 Task: Plan a game night with neighbors on the 25th at 11:00 PM.
Action: Mouse moved to (52, 100)
Screenshot: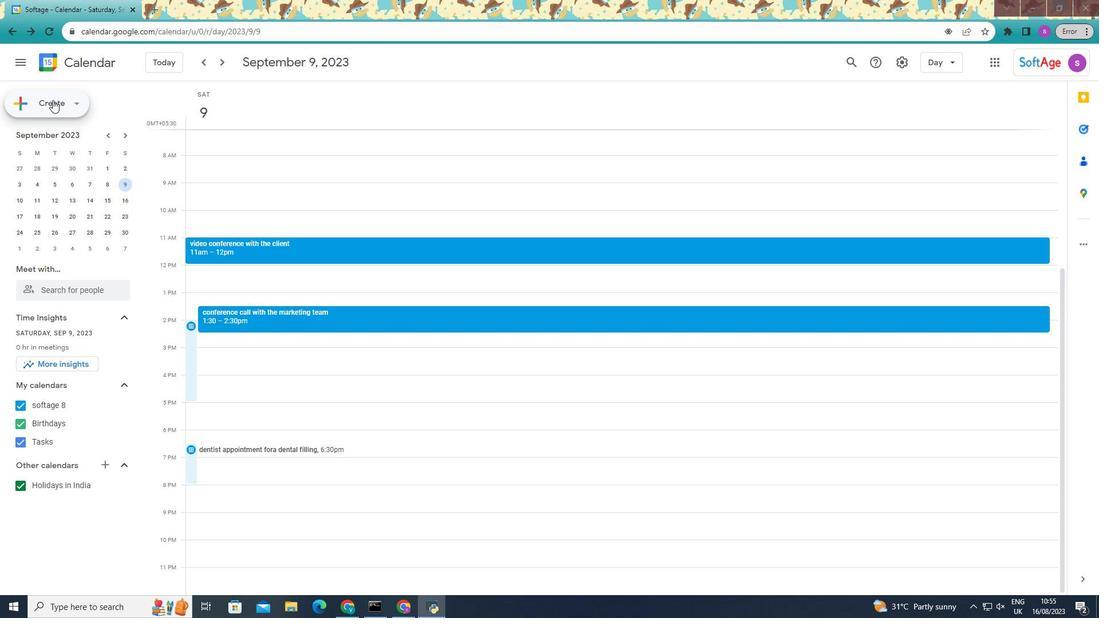
Action: Mouse pressed left at (52, 100)
Screenshot: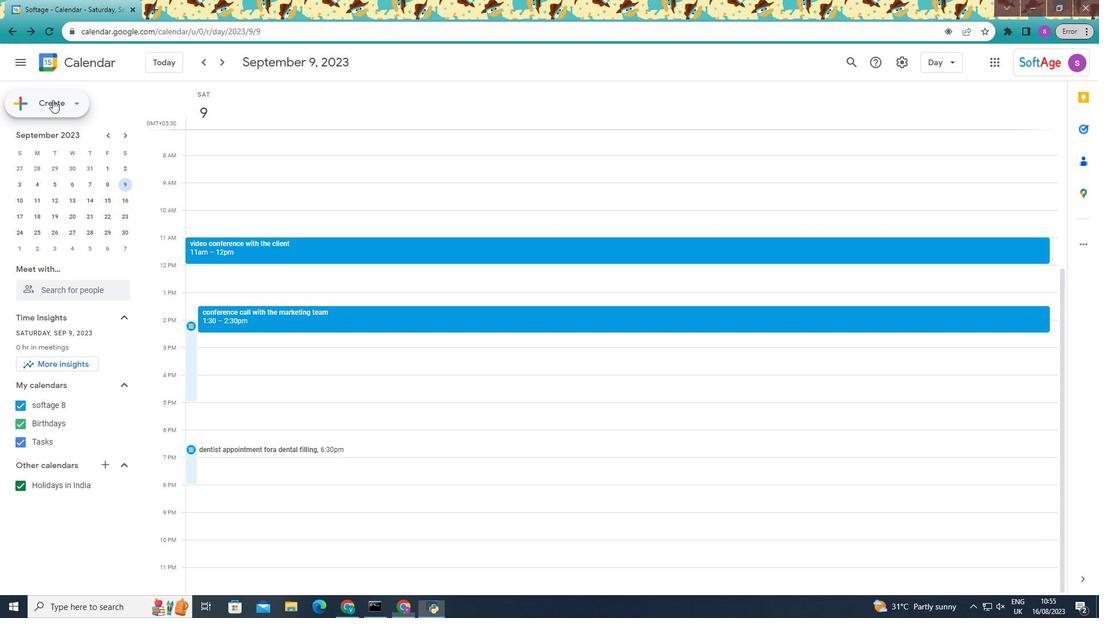 
Action: Mouse moved to (81, 139)
Screenshot: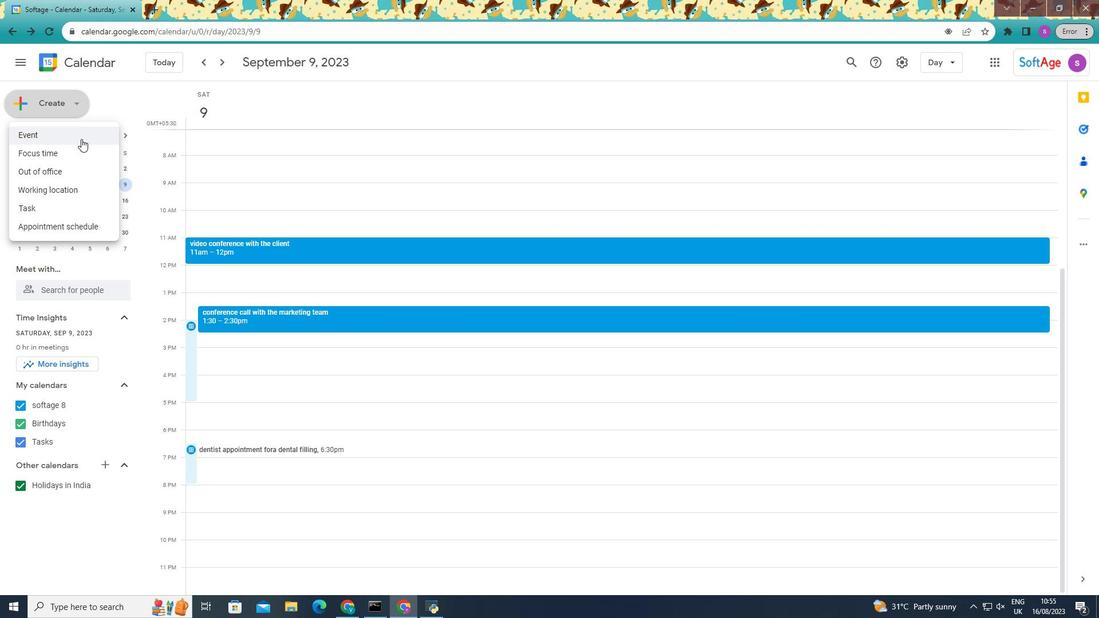 
Action: Mouse pressed left at (81, 139)
Screenshot: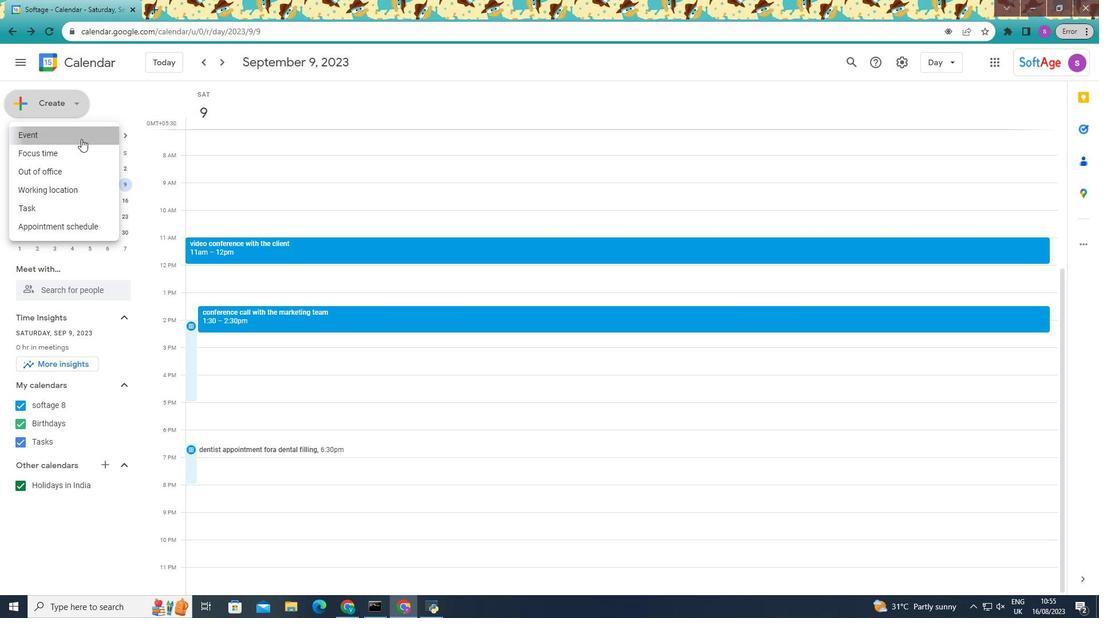 
Action: Mouse moved to (464, 213)
Screenshot: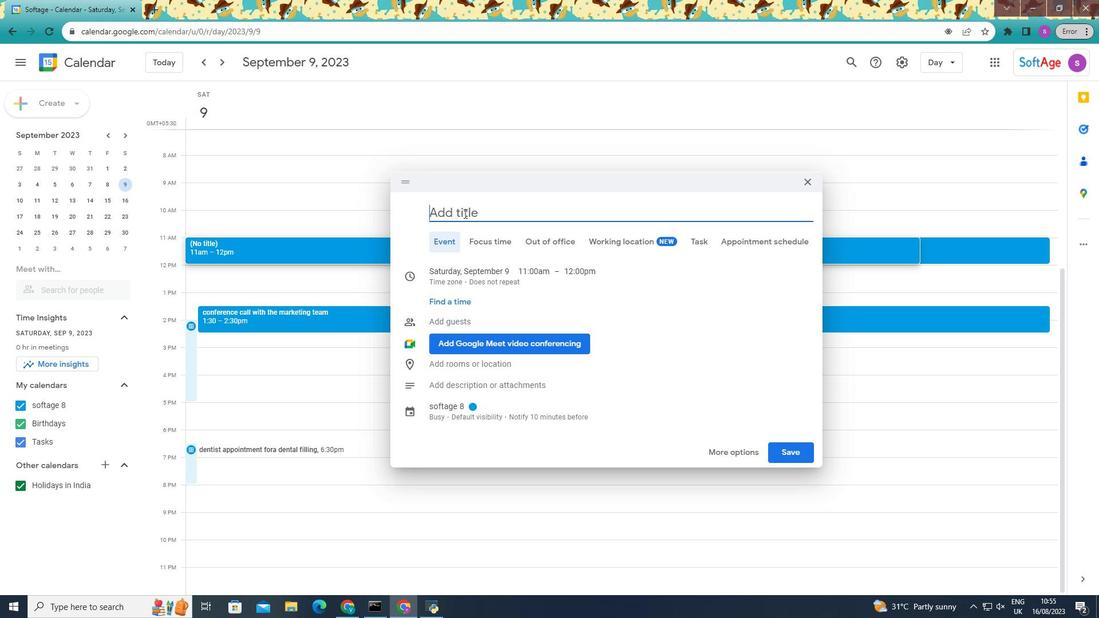 
Action: Mouse pressed left at (464, 213)
Screenshot: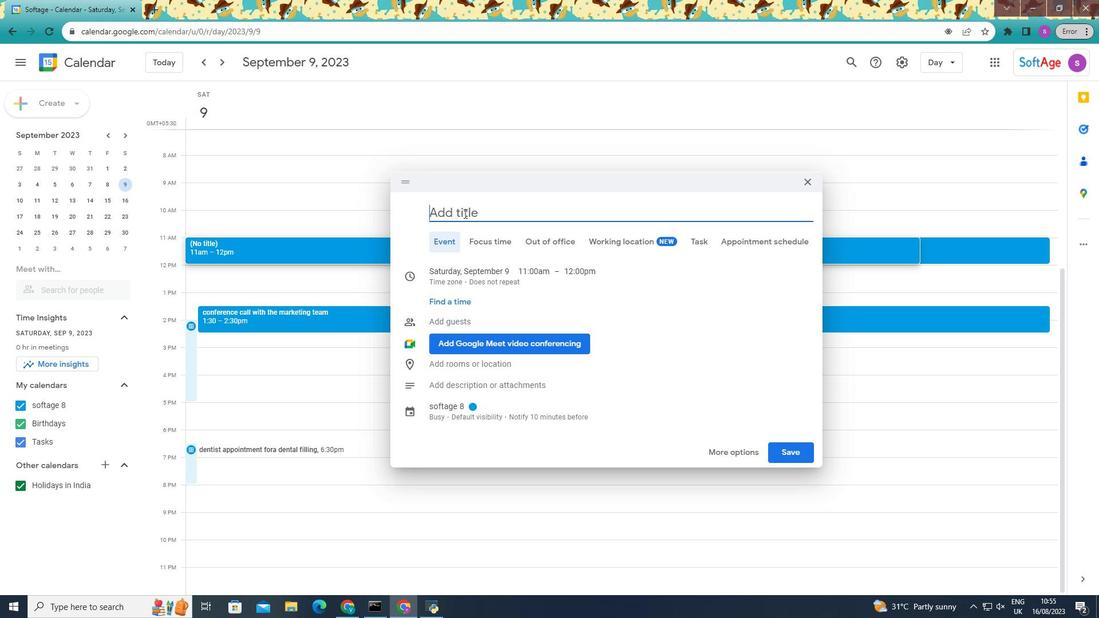 
Action: Key pressed game<Key.space>night<Key.space>with<Key.space>
Screenshot: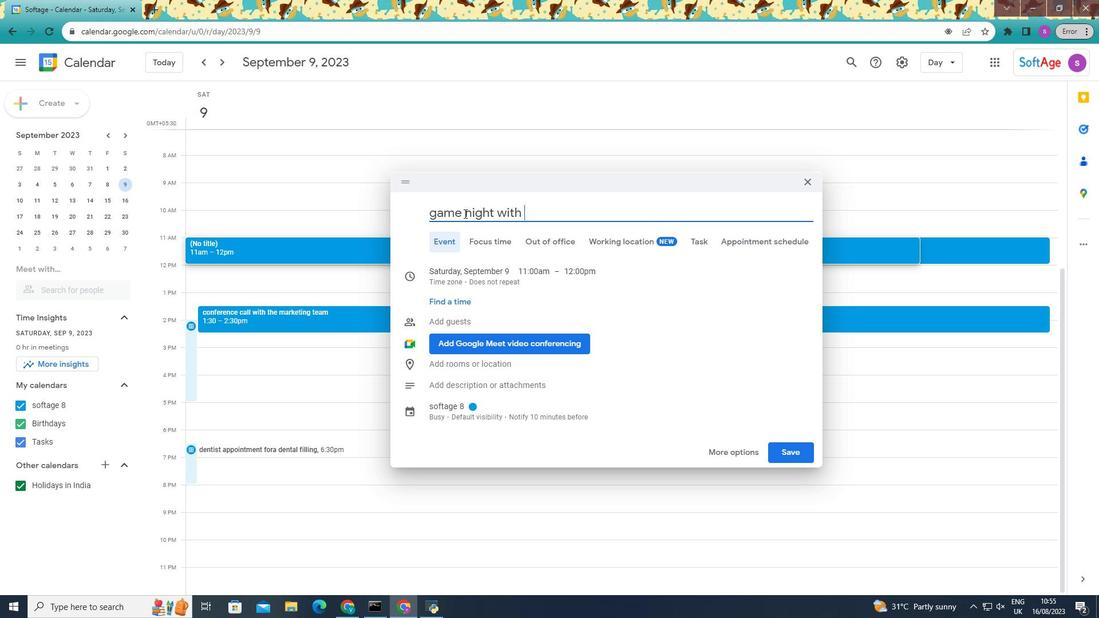 
Action: Mouse moved to (656, 269)
Screenshot: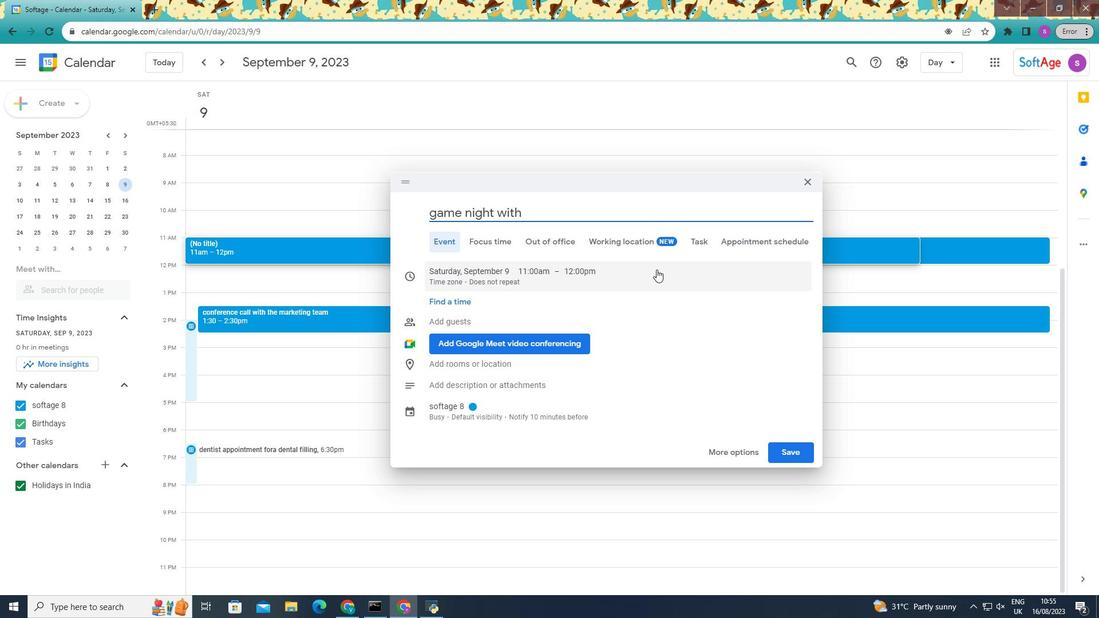 
Action: Key pressed neighbors<Key.space>on<Key.space>t<Key.backspace><Key.backspace><Key.backspace><Key.backspace>
Screenshot: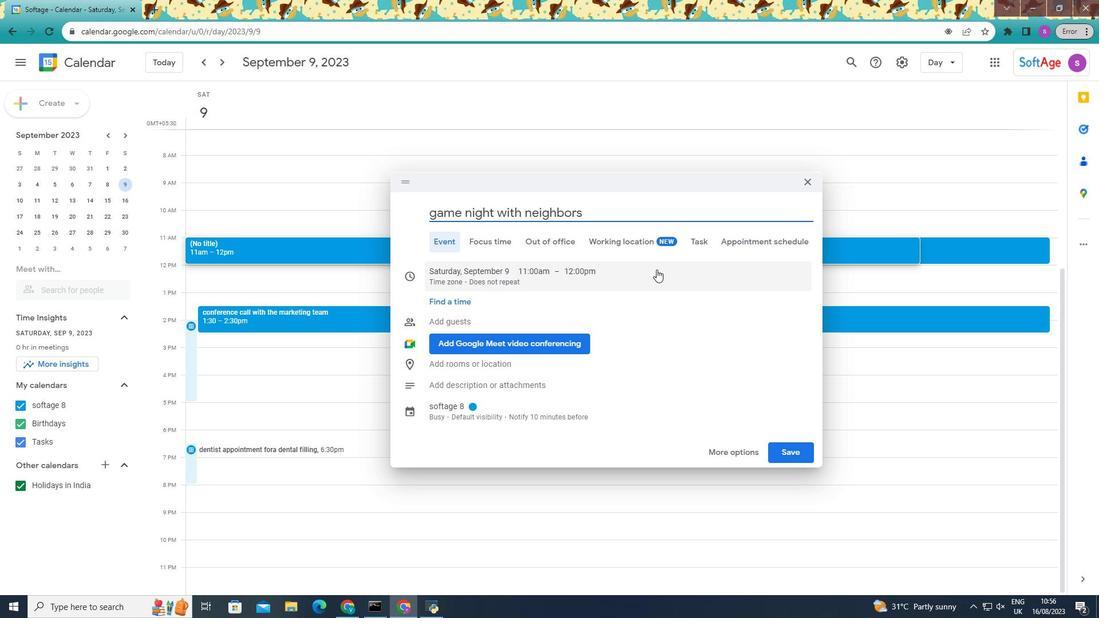 
Action: Mouse moved to (548, 271)
Screenshot: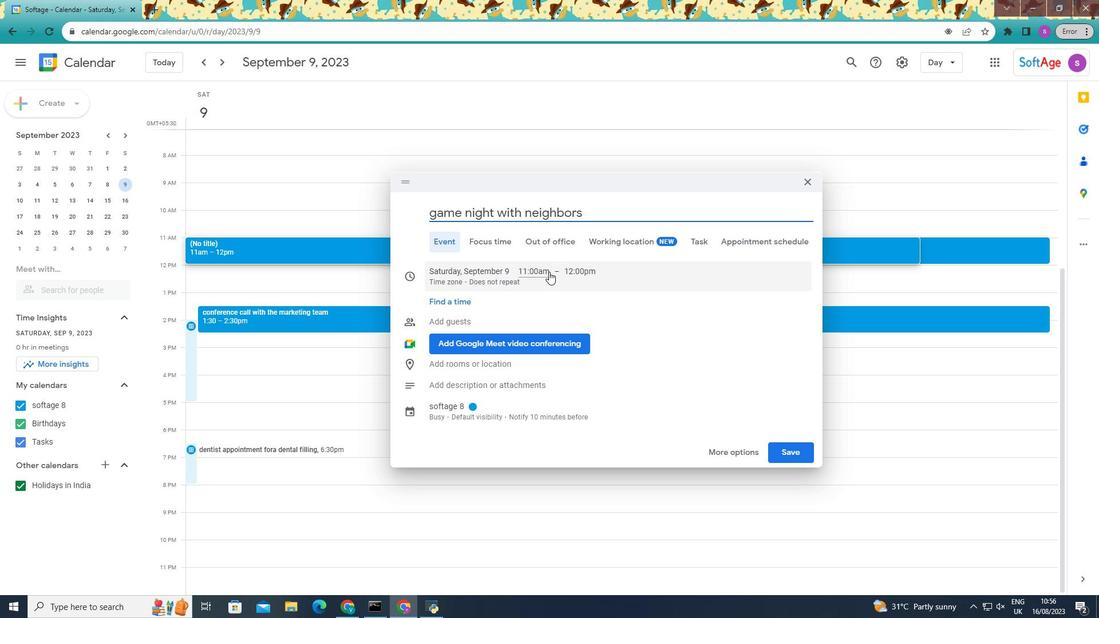 
Action: Mouse pressed left at (548, 271)
Screenshot: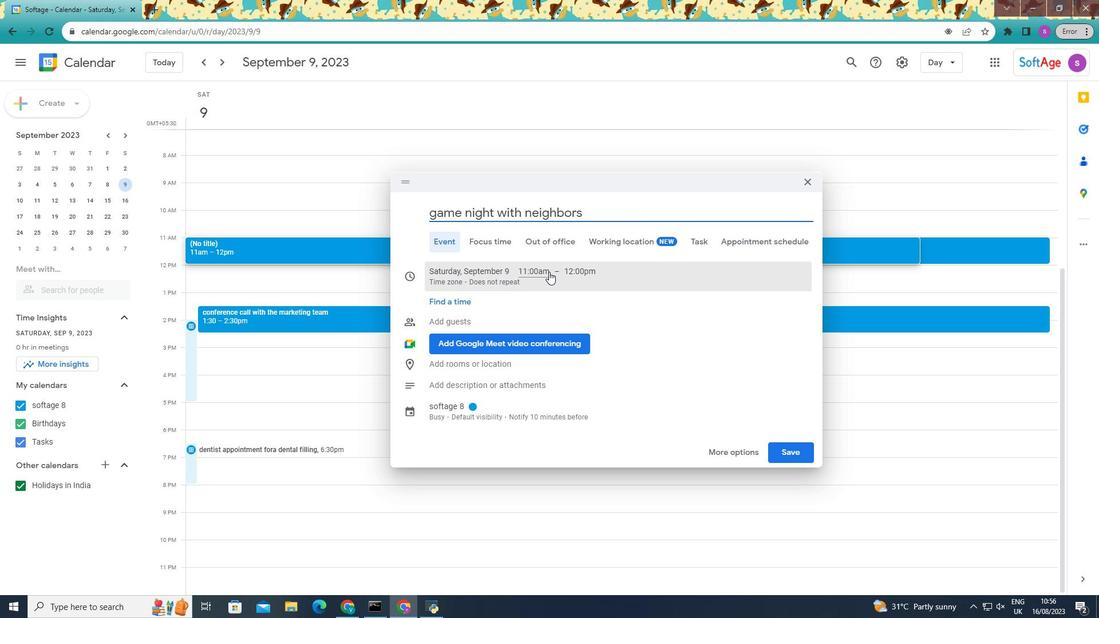 
Action: Mouse moved to (499, 273)
Screenshot: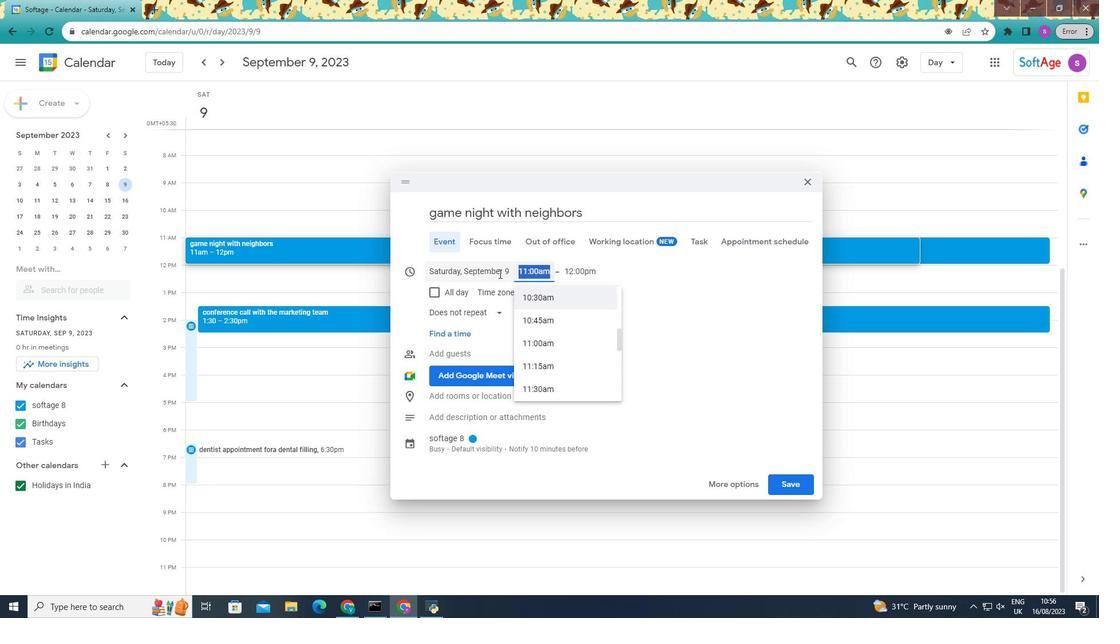 
Action: Mouse pressed left at (499, 273)
Screenshot: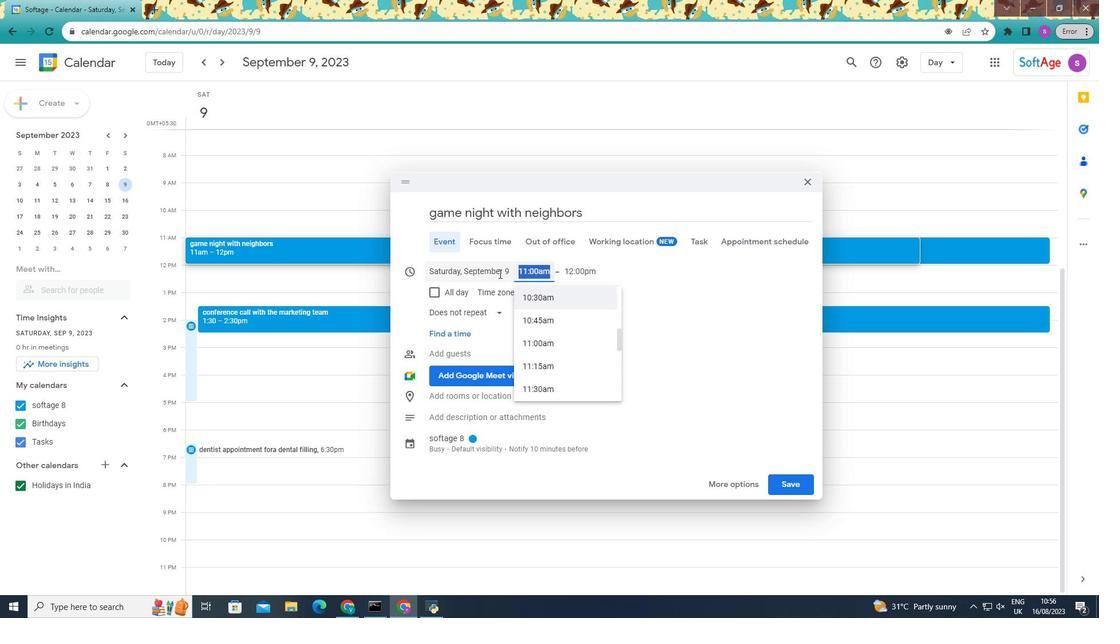
Action: Mouse moved to (466, 393)
Screenshot: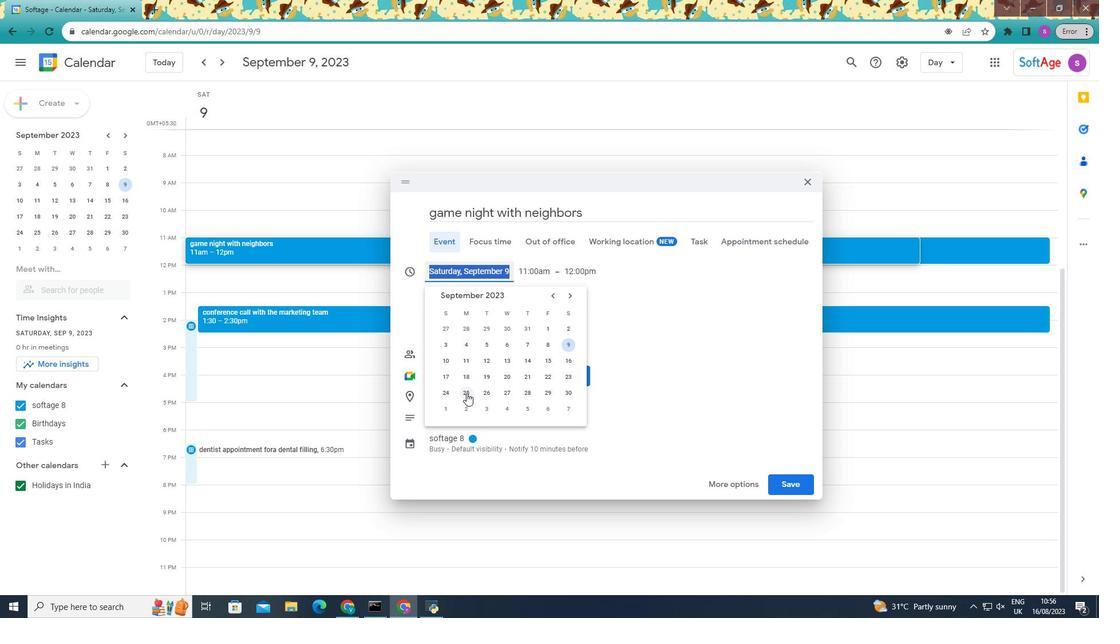 
Action: Mouse pressed left at (466, 393)
Screenshot: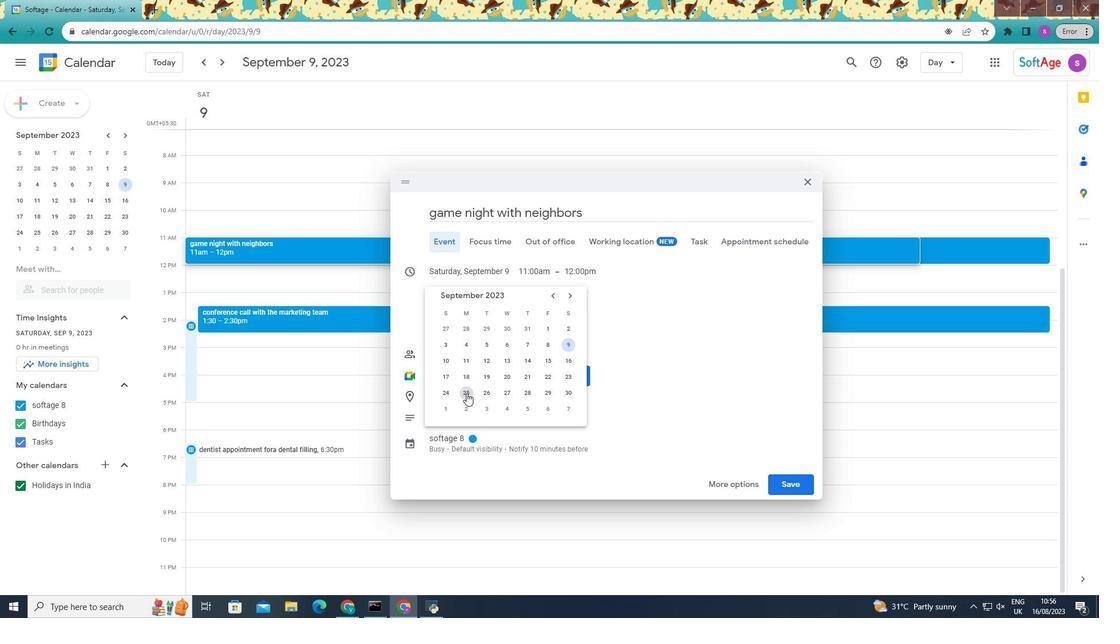 
Action: Mouse moved to (535, 272)
Screenshot: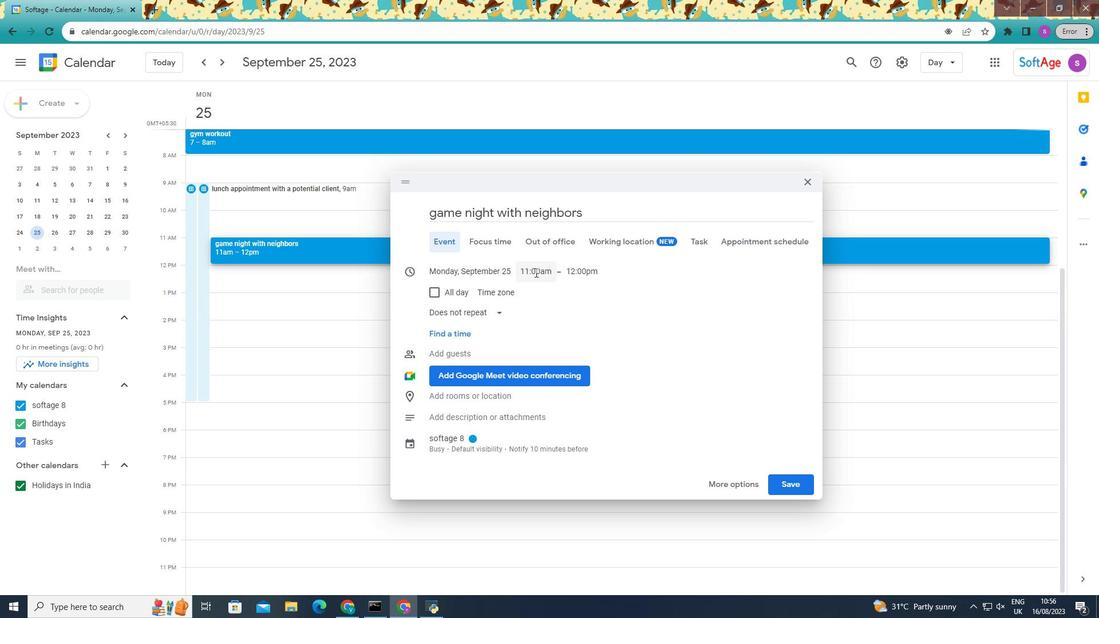 
Action: Mouse pressed left at (535, 272)
Screenshot: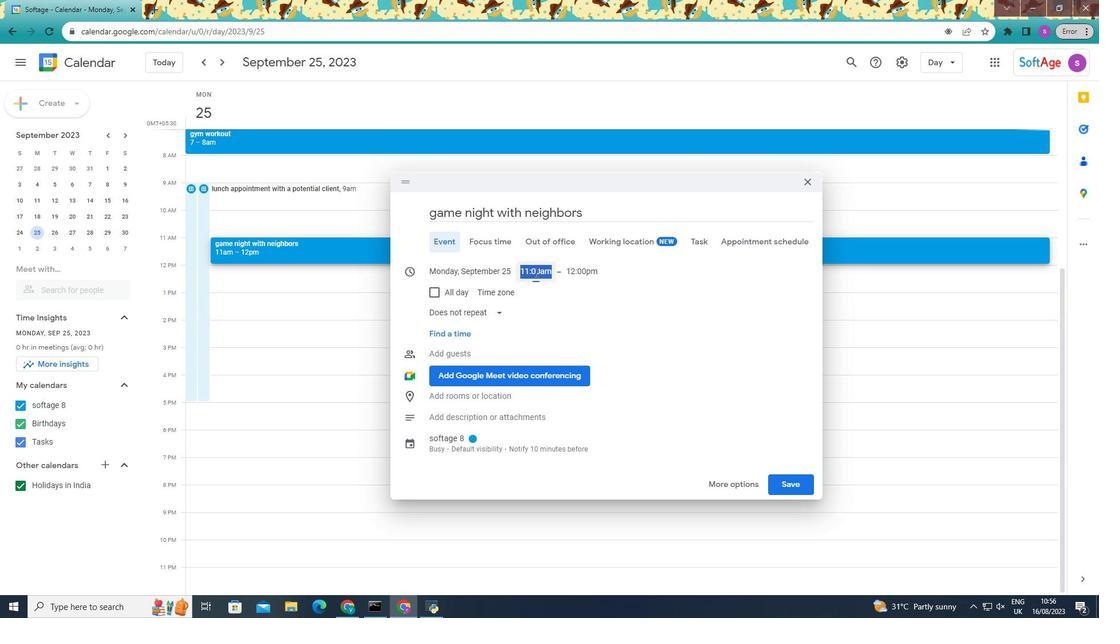 
Action: Mouse moved to (545, 389)
Screenshot: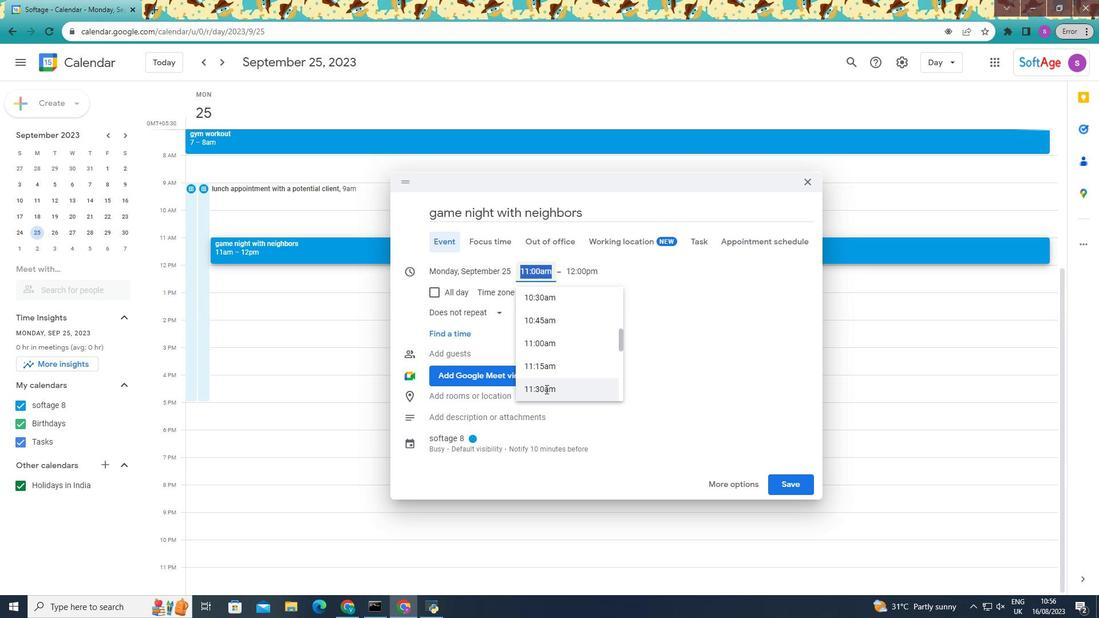 
Action: Mouse scrolled (545, 388) with delta (0, 0)
Screenshot: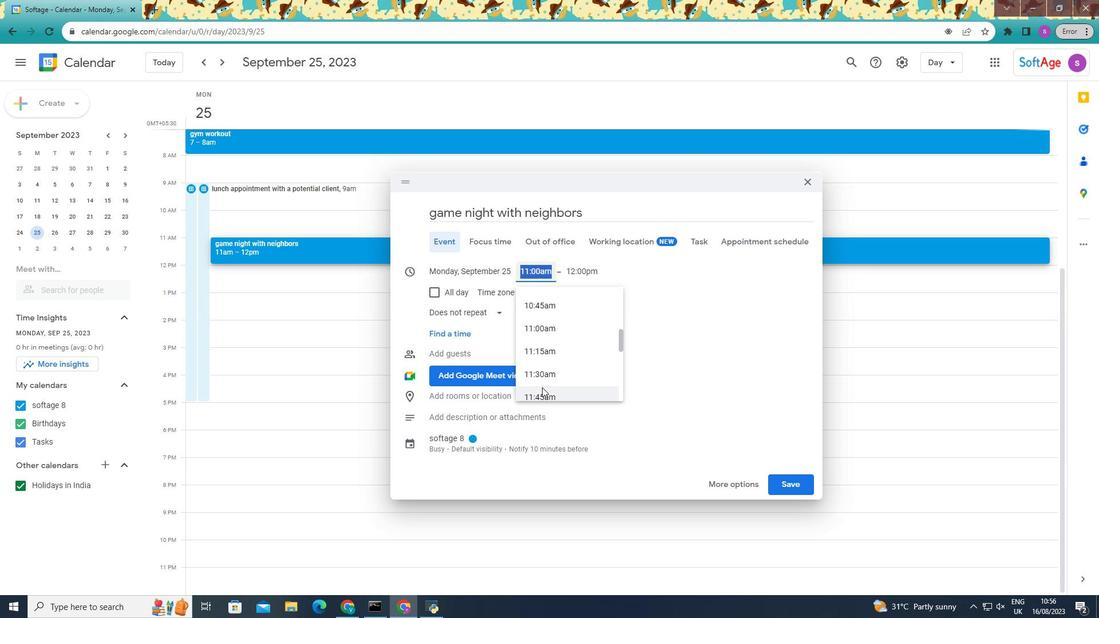 
Action: Mouse moved to (545, 389)
Screenshot: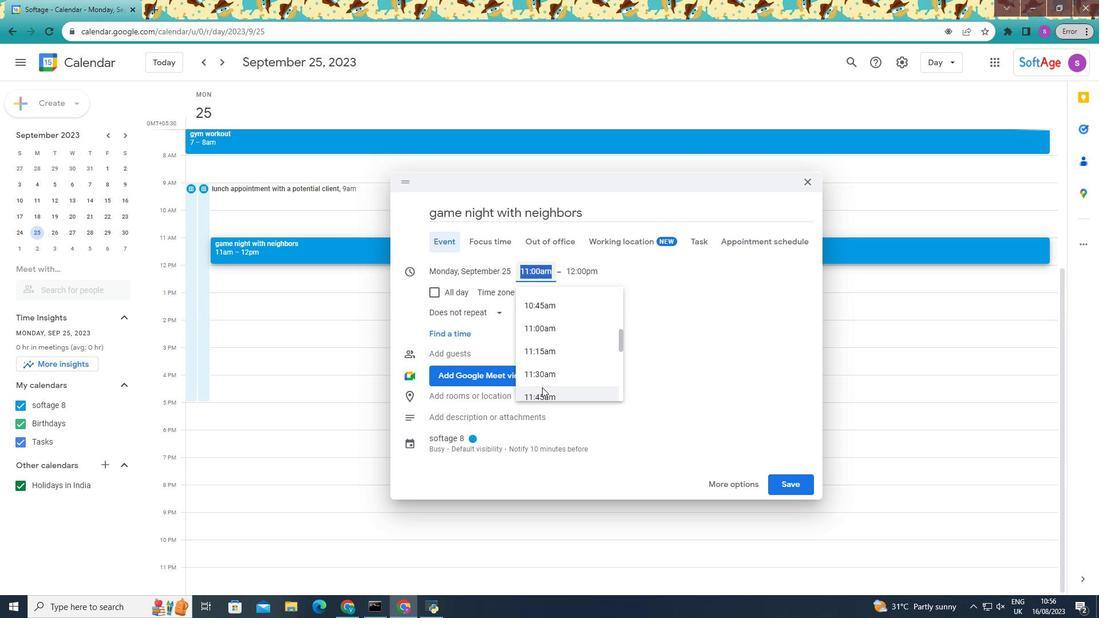 
Action: Mouse scrolled (545, 388) with delta (0, 0)
Screenshot: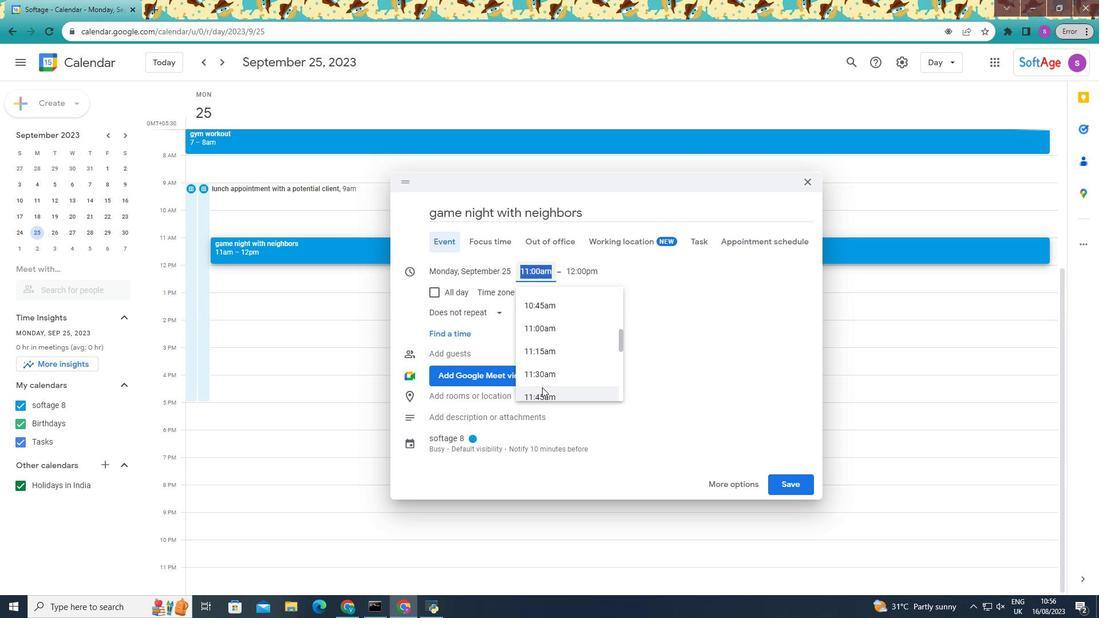 
Action: Mouse moved to (543, 389)
Screenshot: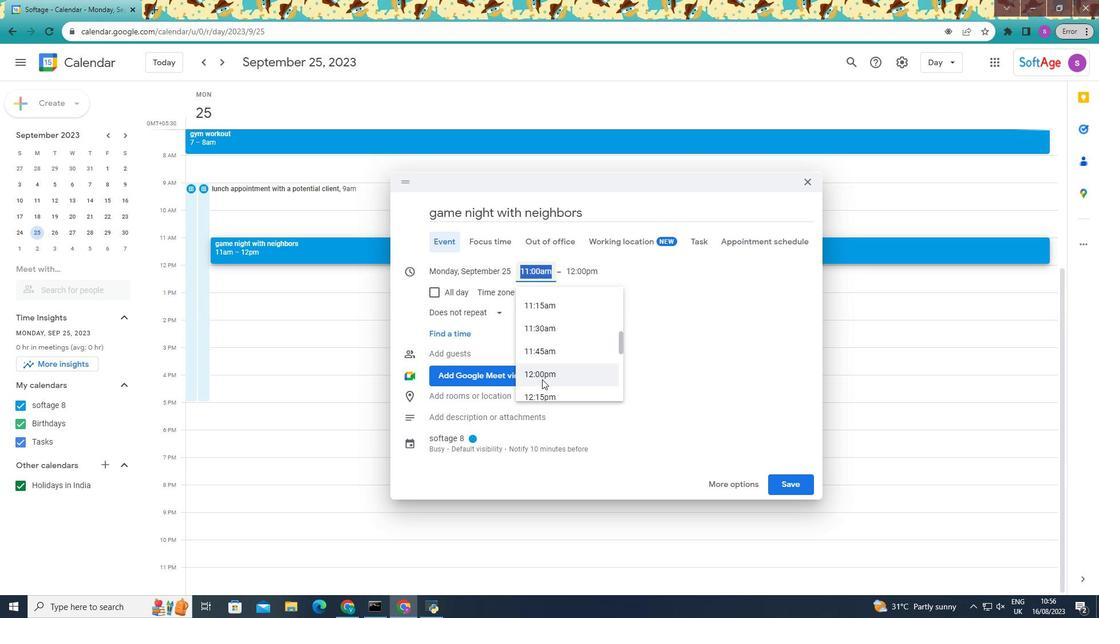 
Action: Mouse scrolled (543, 388) with delta (0, 0)
Screenshot: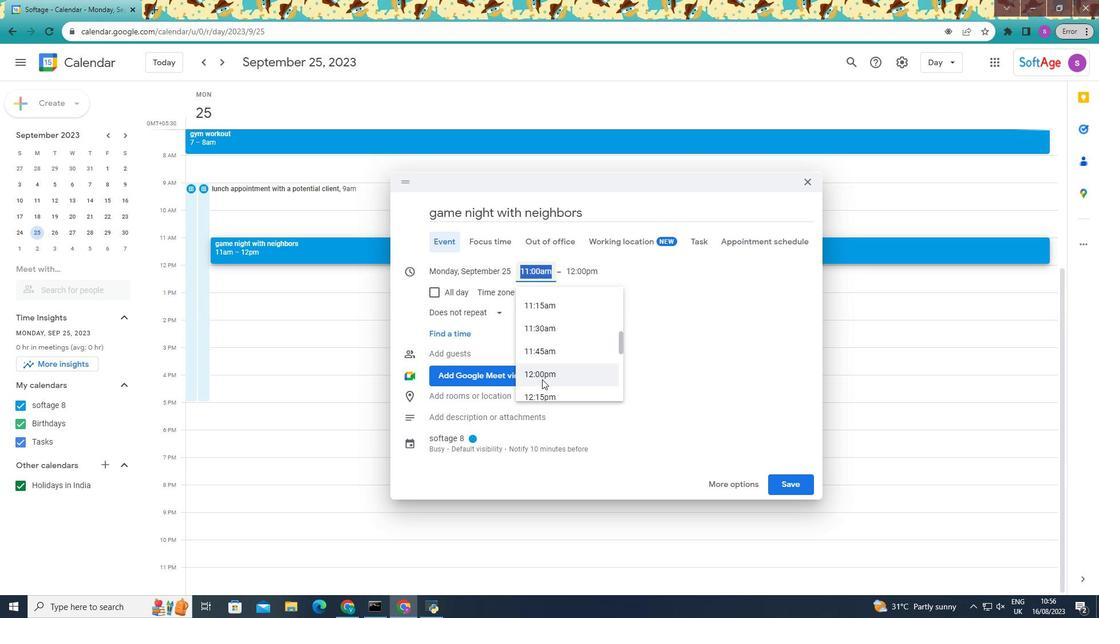 
Action: Mouse moved to (542, 387)
Screenshot: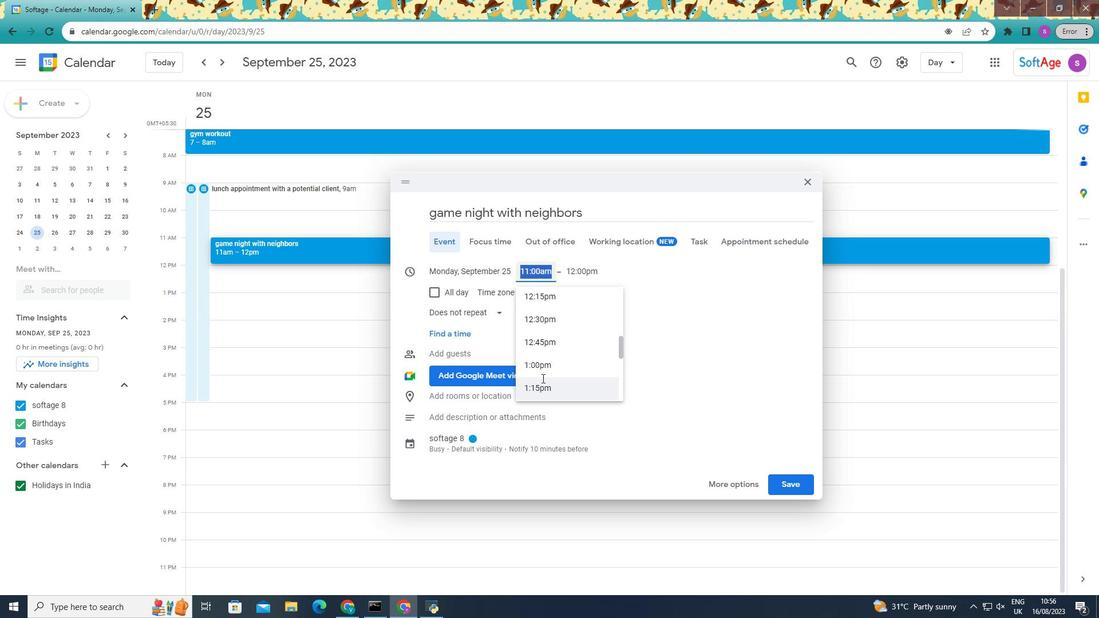 
Action: Mouse scrolled (543, 387) with delta (0, 0)
Screenshot: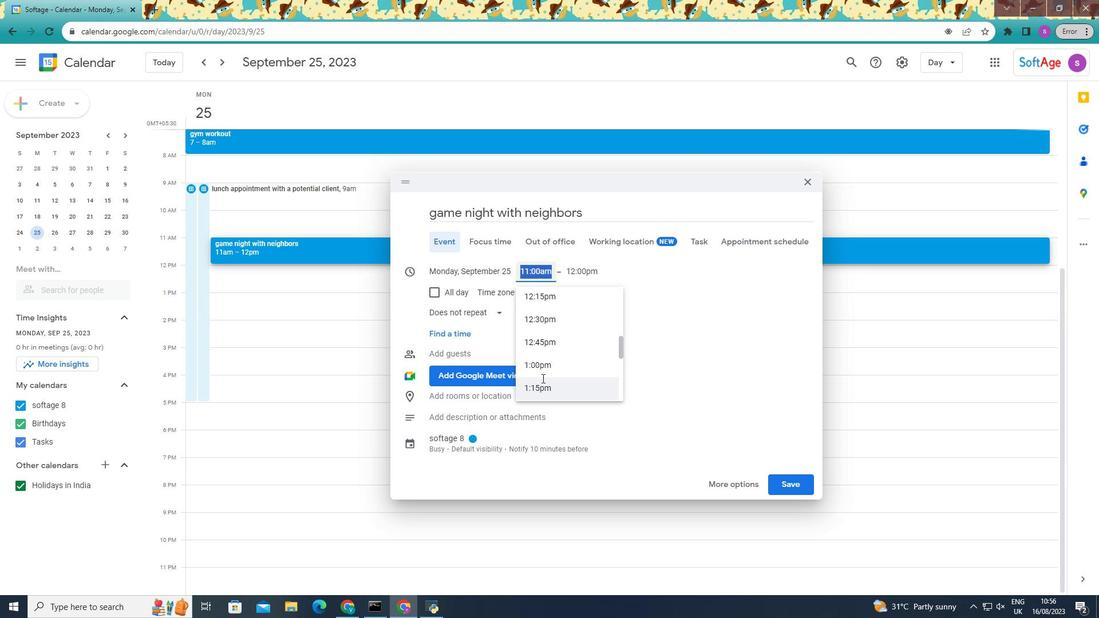 
Action: Mouse moved to (542, 381)
Screenshot: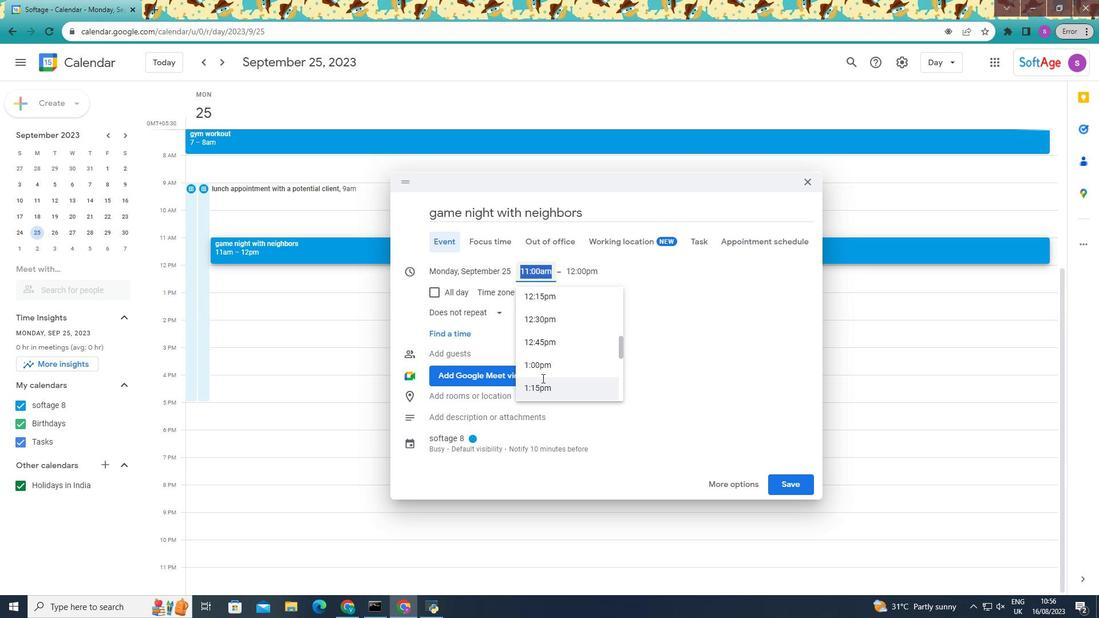 
Action: Mouse scrolled (542, 385) with delta (0, 0)
Screenshot: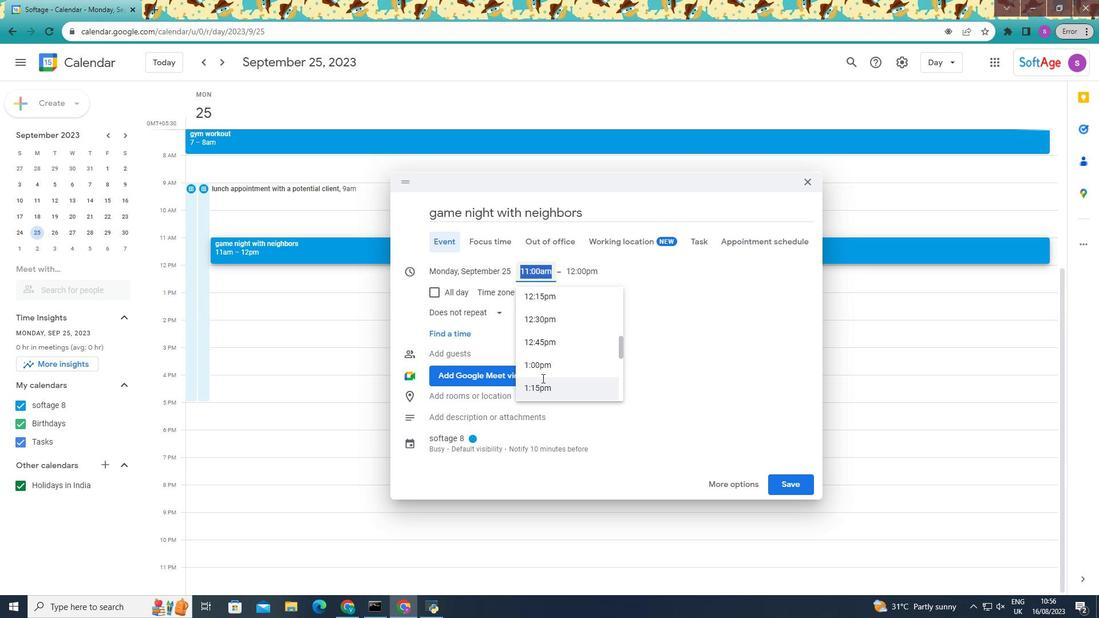 
Action: Mouse moved to (542, 373)
Screenshot: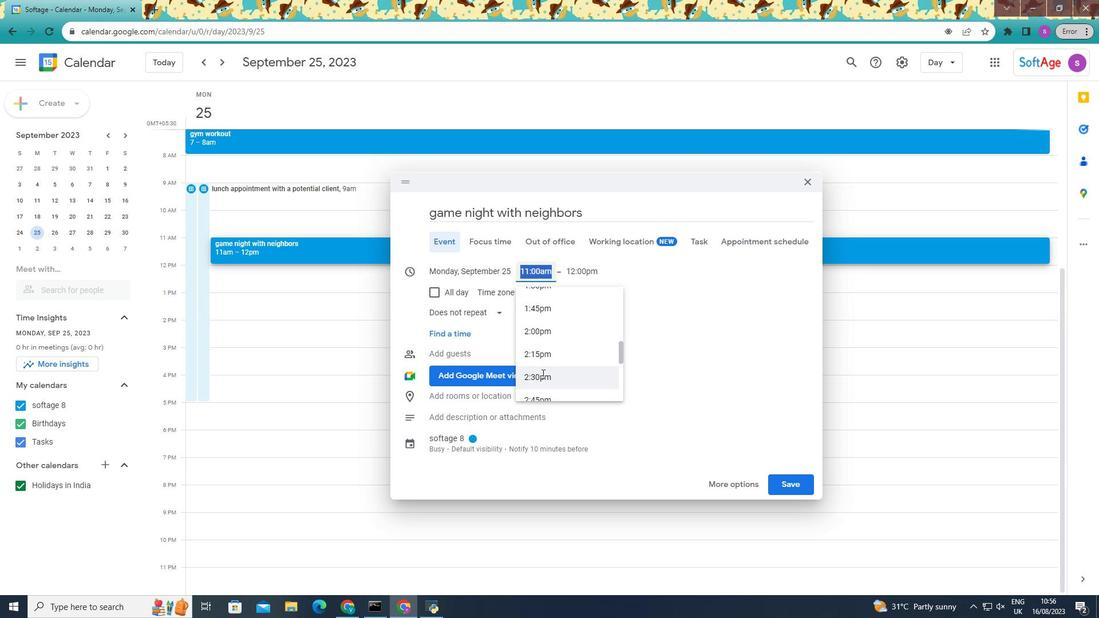 
Action: Mouse scrolled (542, 373) with delta (0, 0)
Screenshot: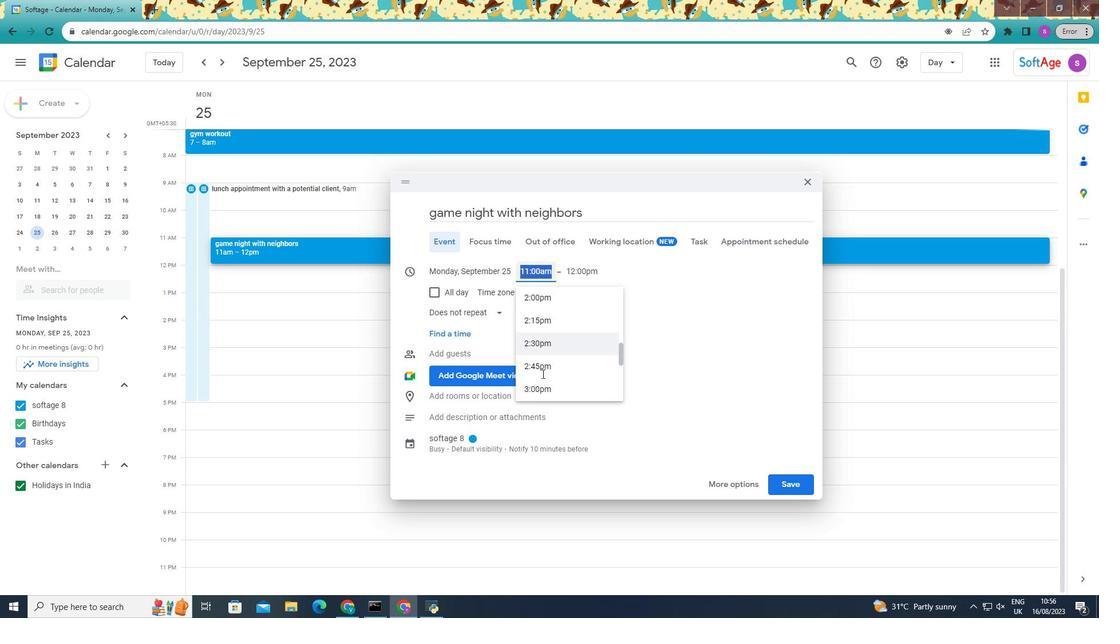 
Action: Mouse scrolled (542, 373) with delta (0, 0)
Screenshot: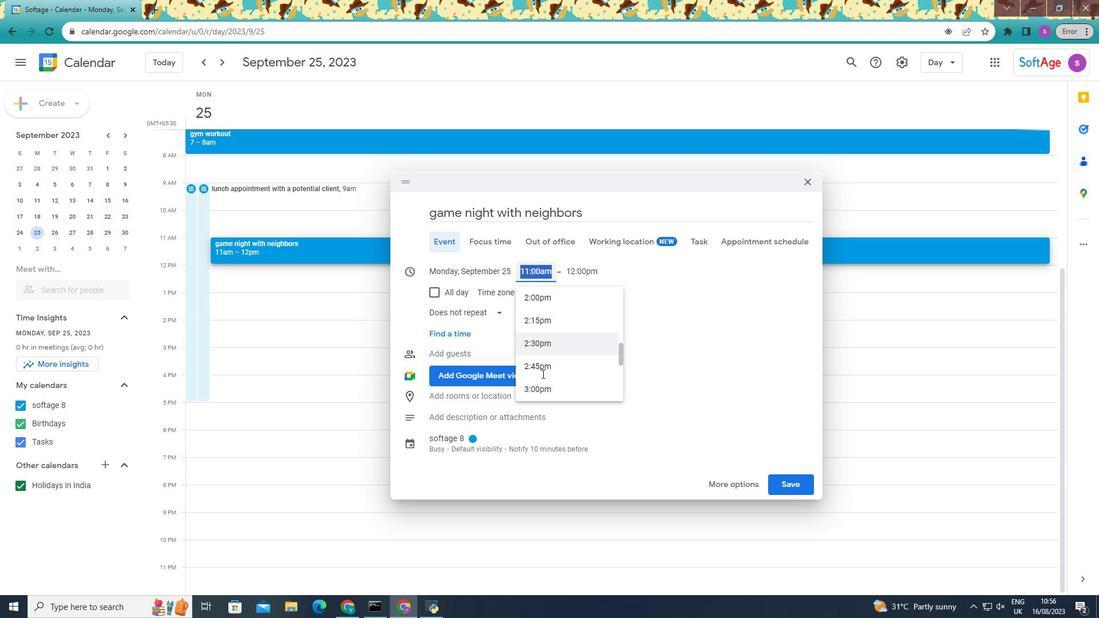 
Action: Mouse scrolled (542, 373) with delta (0, 0)
Screenshot: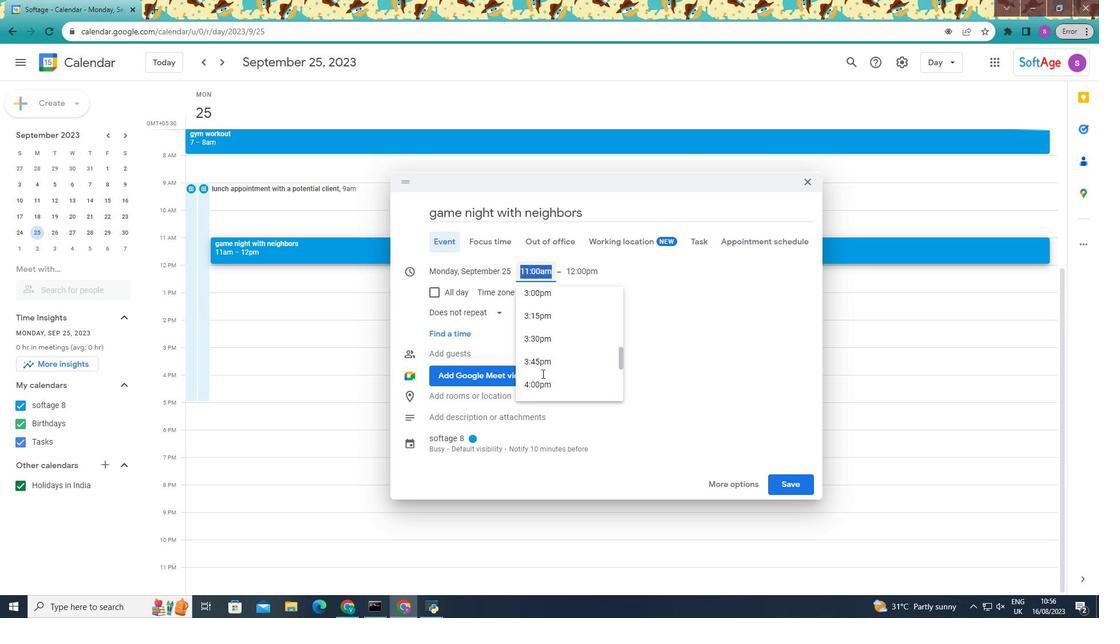 
Action: Mouse scrolled (542, 373) with delta (0, 0)
Screenshot: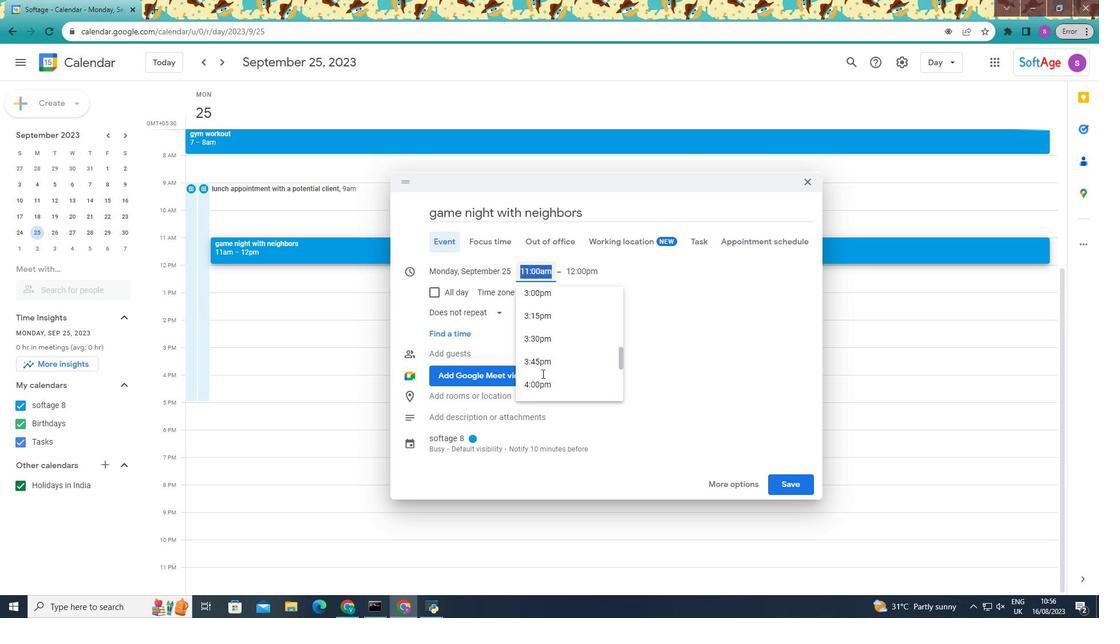 
Action: Mouse moved to (571, 357)
Screenshot: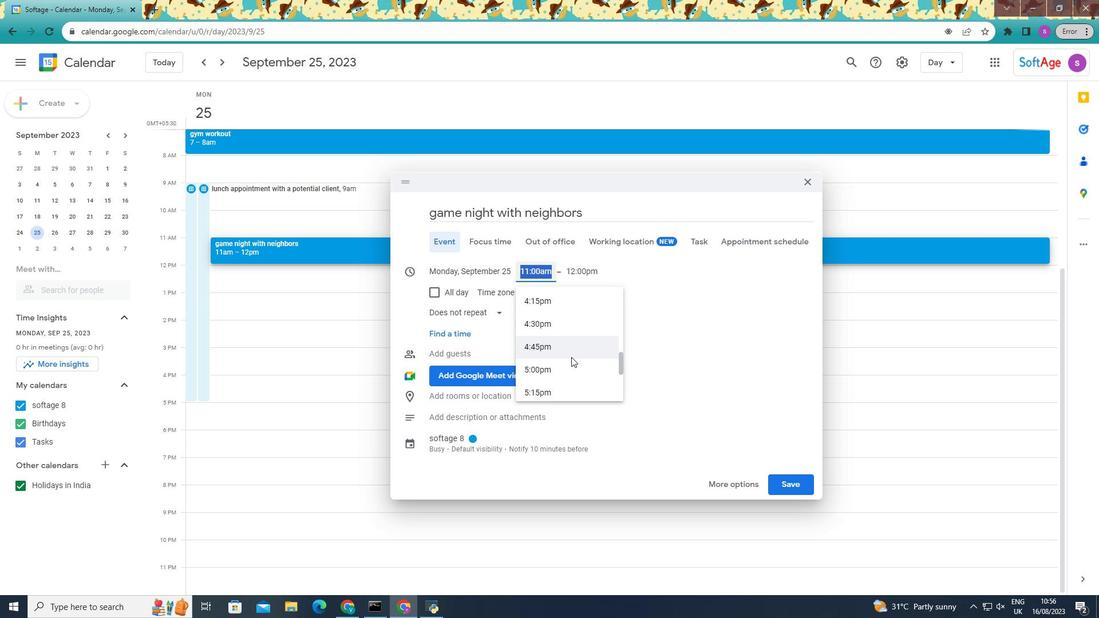 
Action: Mouse scrolled (571, 356) with delta (0, 0)
Screenshot: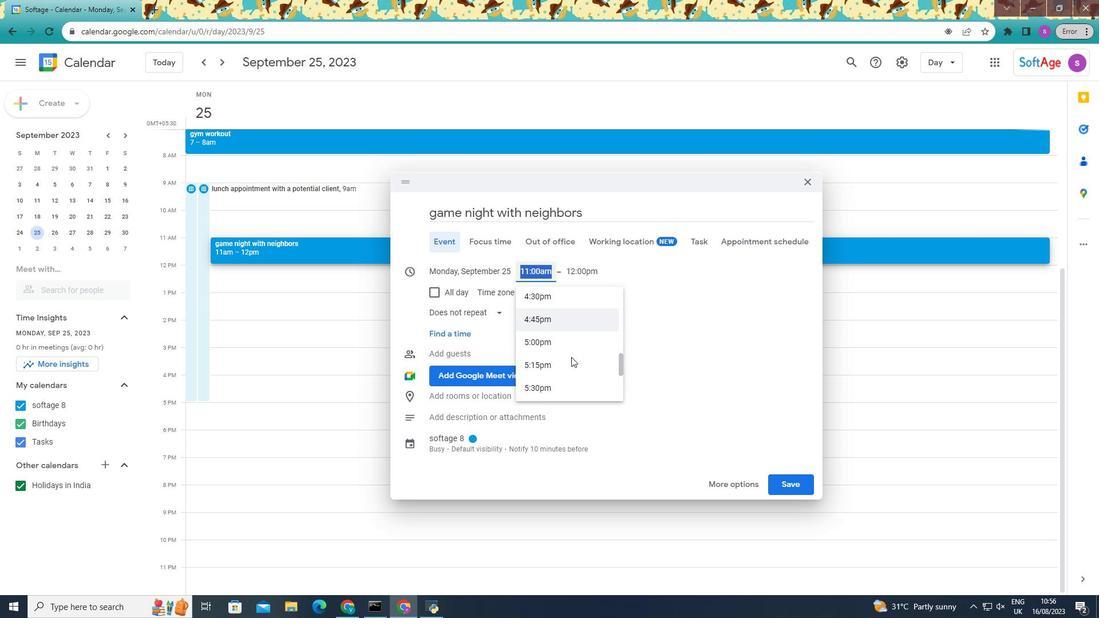 
Action: Mouse scrolled (571, 356) with delta (0, 0)
Screenshot: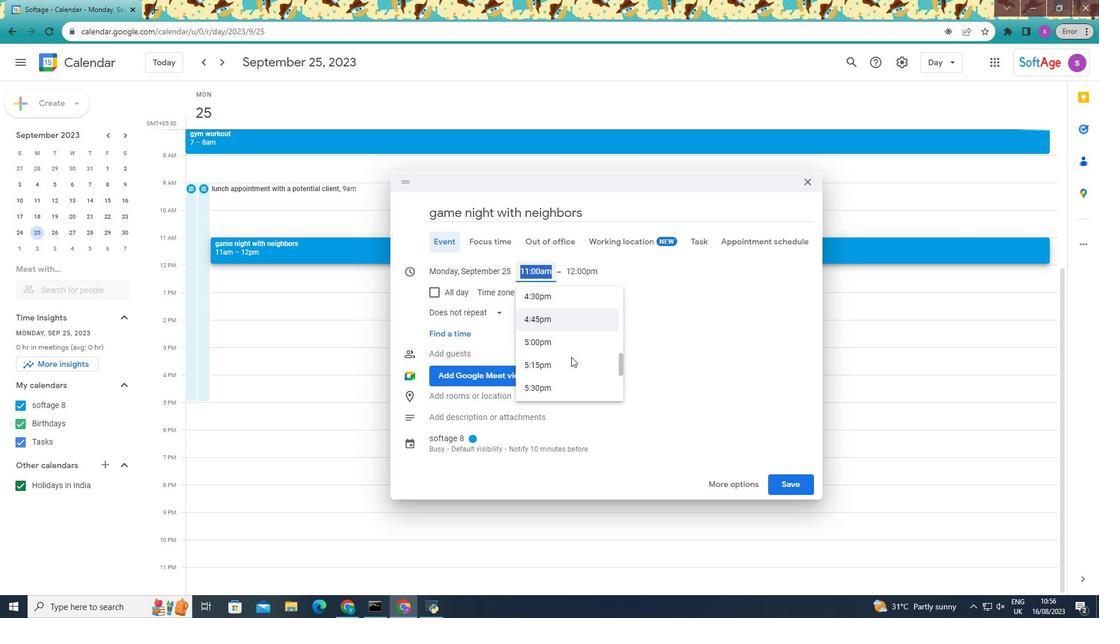 
Action: Mouse scrolled (571, 356) with delta (0, 0)
Screenshot: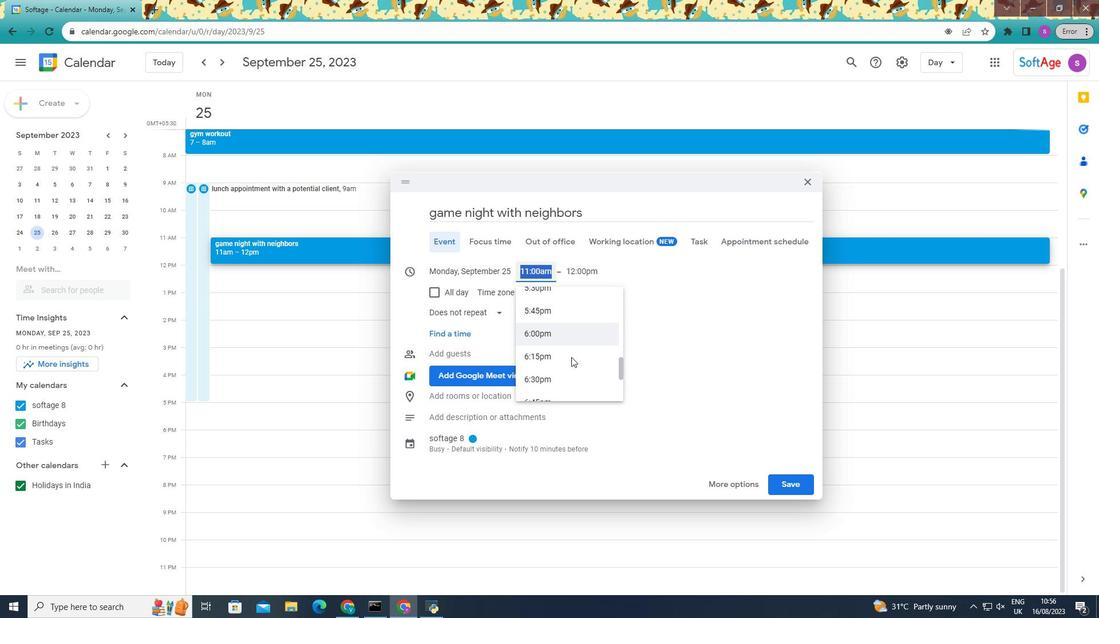 
Action: Mouse scrolled (571, 356) with delta (0, 0)
Screenshot: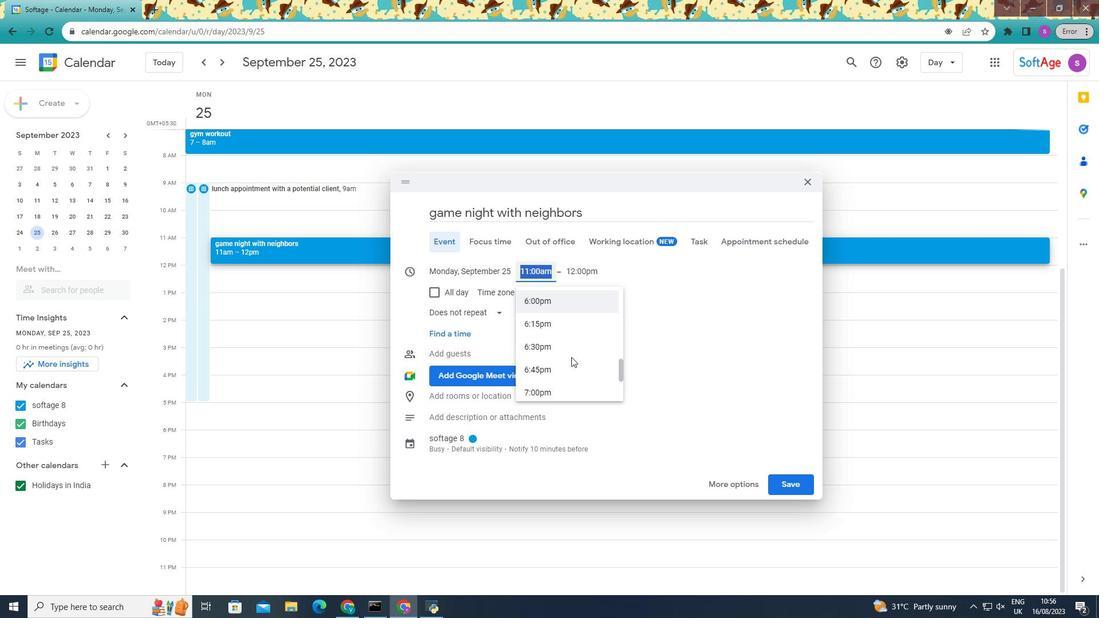 
Action: Mouse scrolled (571, 356) with delta (0, 0)
Screenshot: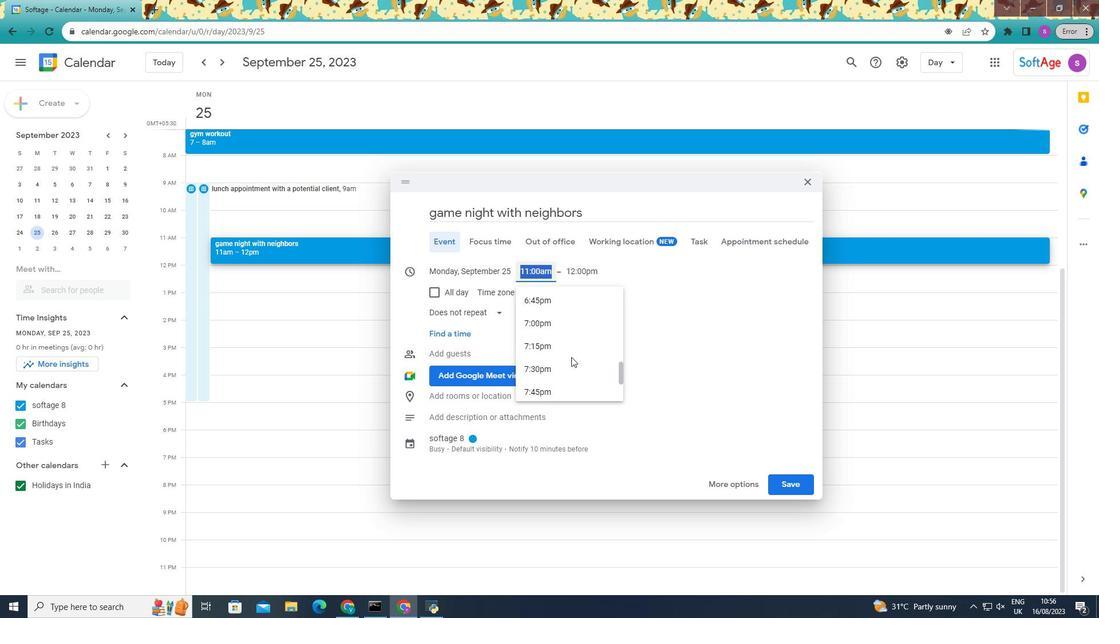 
Action: Mouse scrolled (571, 356) with delta (0, 0)
Screenshot: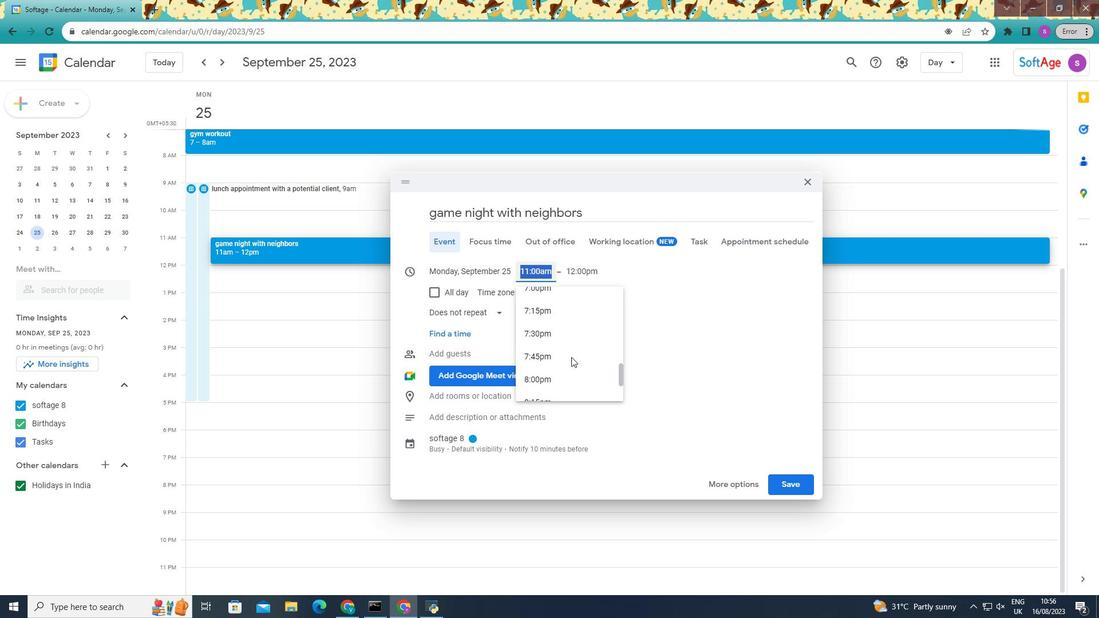 
Action: Mouse scrolled (571, 356) with delta (0, 0)
Screenshot: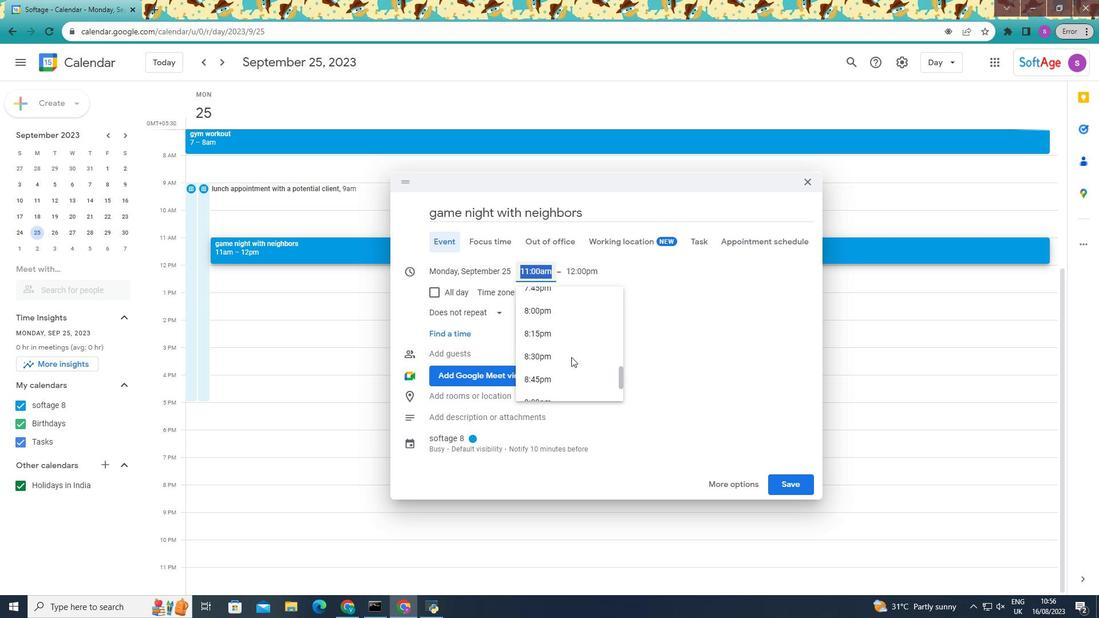 
Action: Mouse scrolled (571, 356) with delta (0, 0)
Screenshot: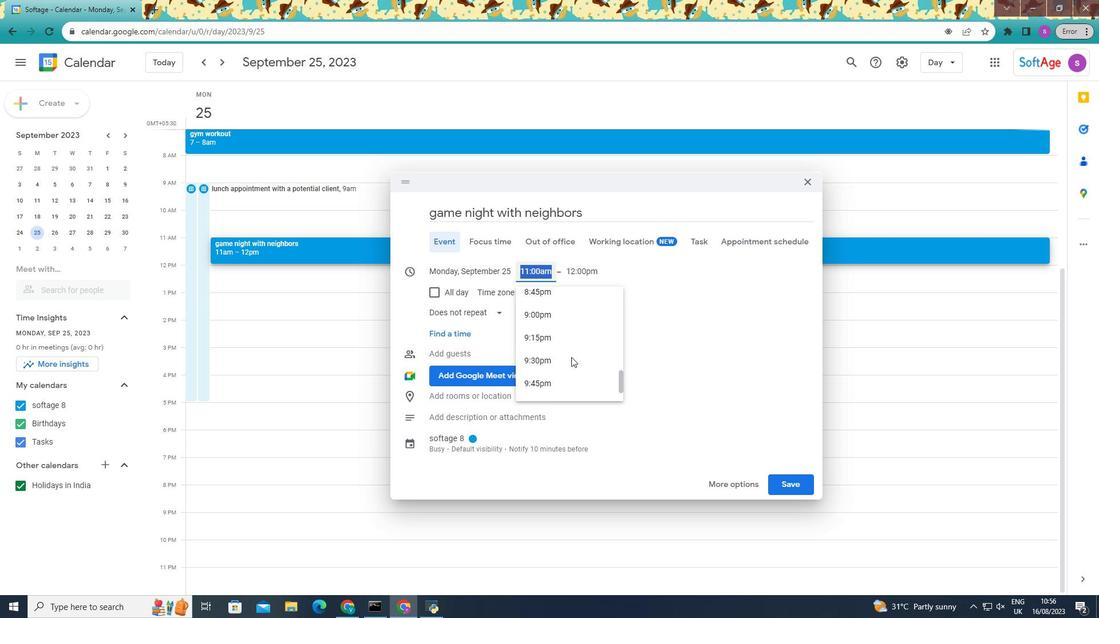 
Action: Mouse scrolled (571, 356) with delta (0, 0)
Screenshot: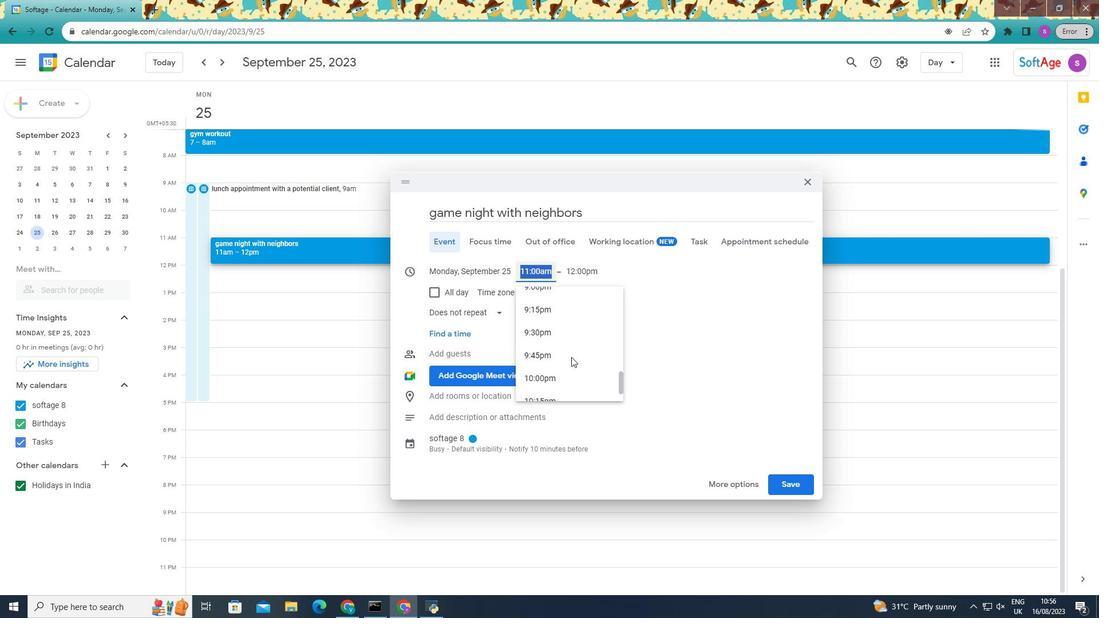 
Action: Mouse moved to (561, 370)
Screenshot: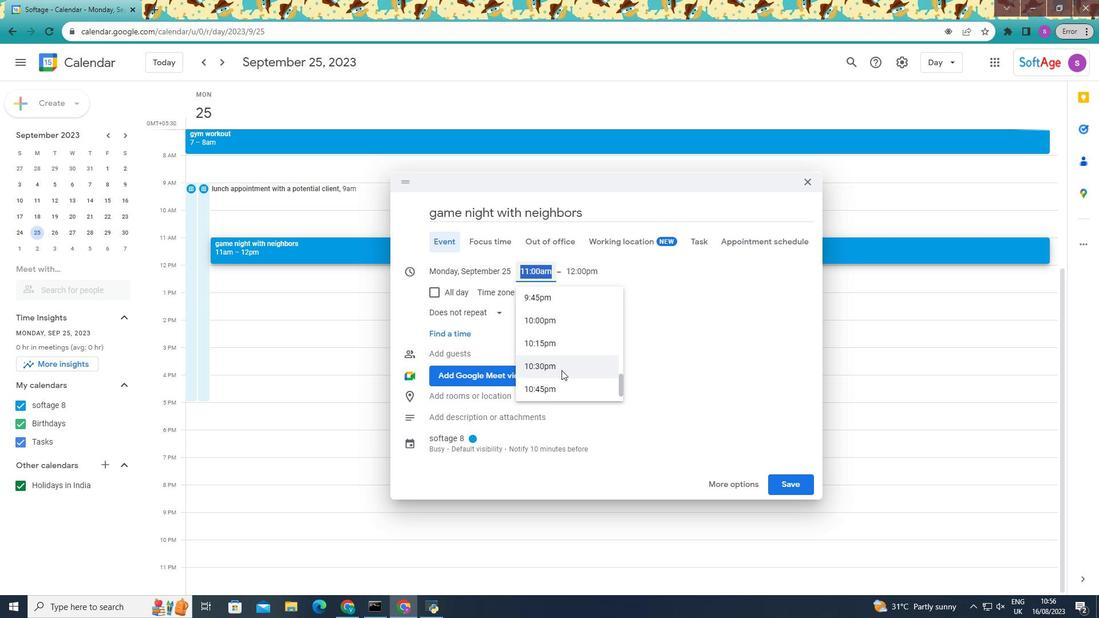 
Action: Mouse scrolled (561, 369) with delta (0, 0)
Screenshot: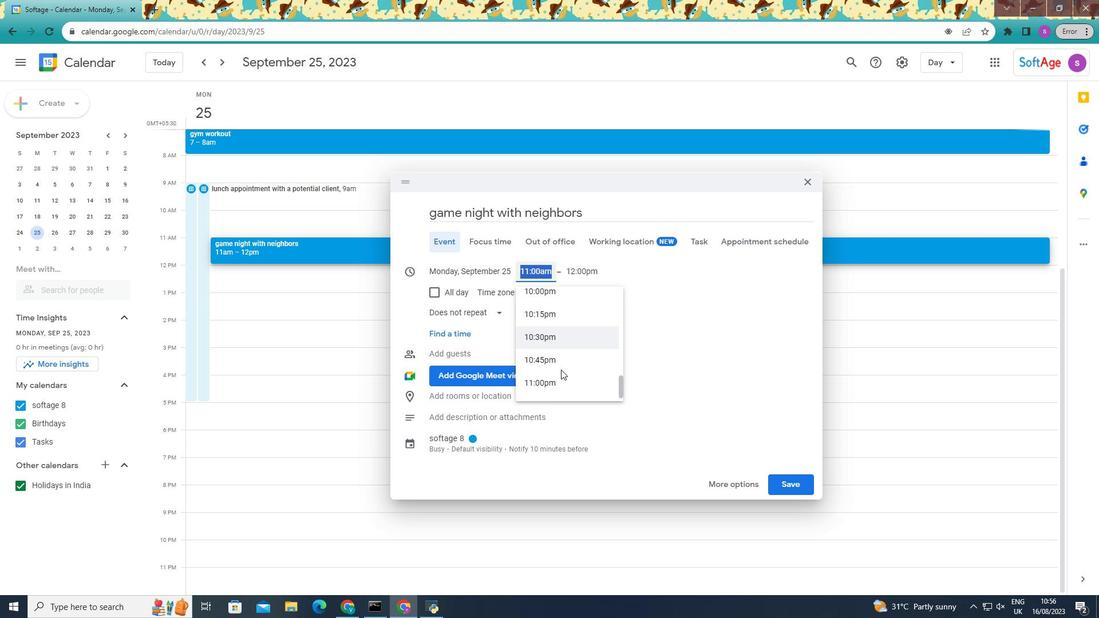 
Action: Mouse moved to (564, 352)
Screenshot: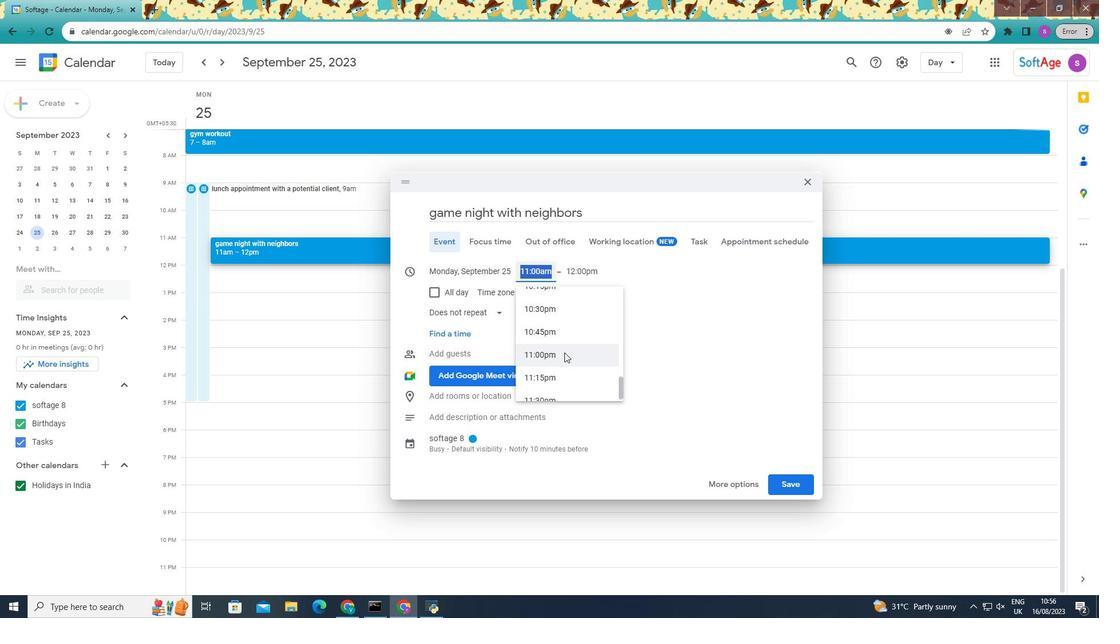 
Action: Mouse pressed left at (564, 352)
Screenshot: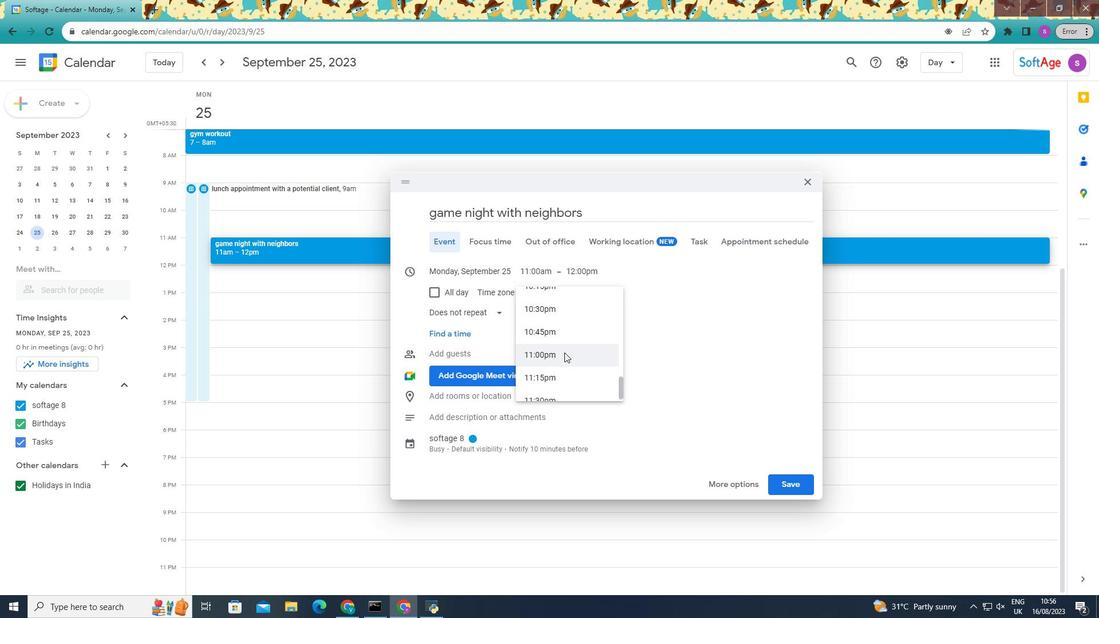 
Action: Mouse moved to (784, 551)
Screenshot: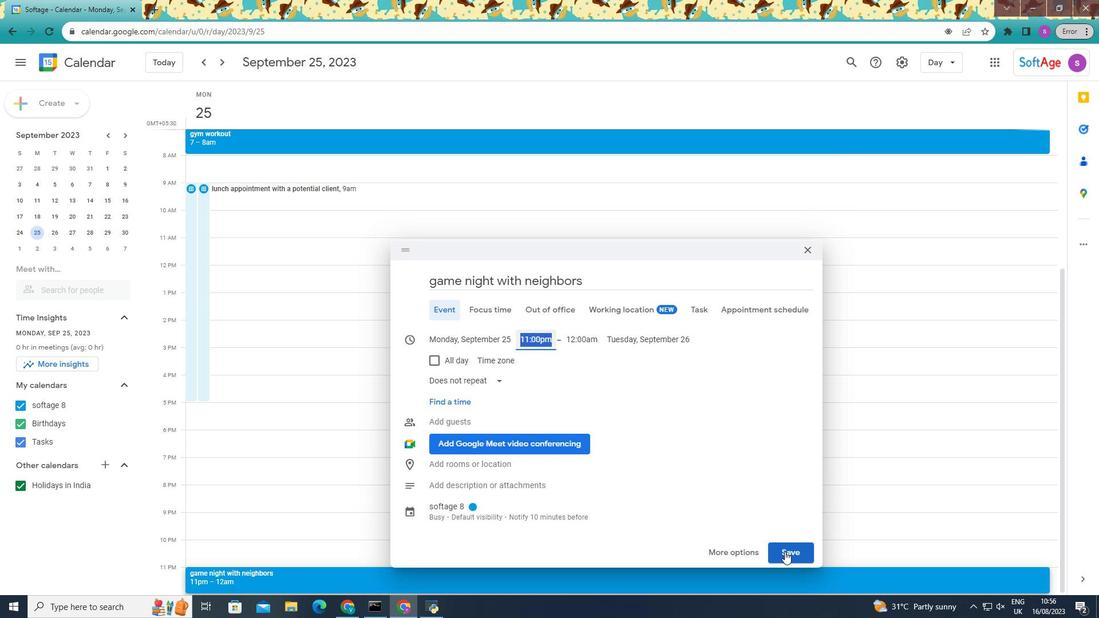 
Action: Mouse pressed left at (784, 551)
Screenshot: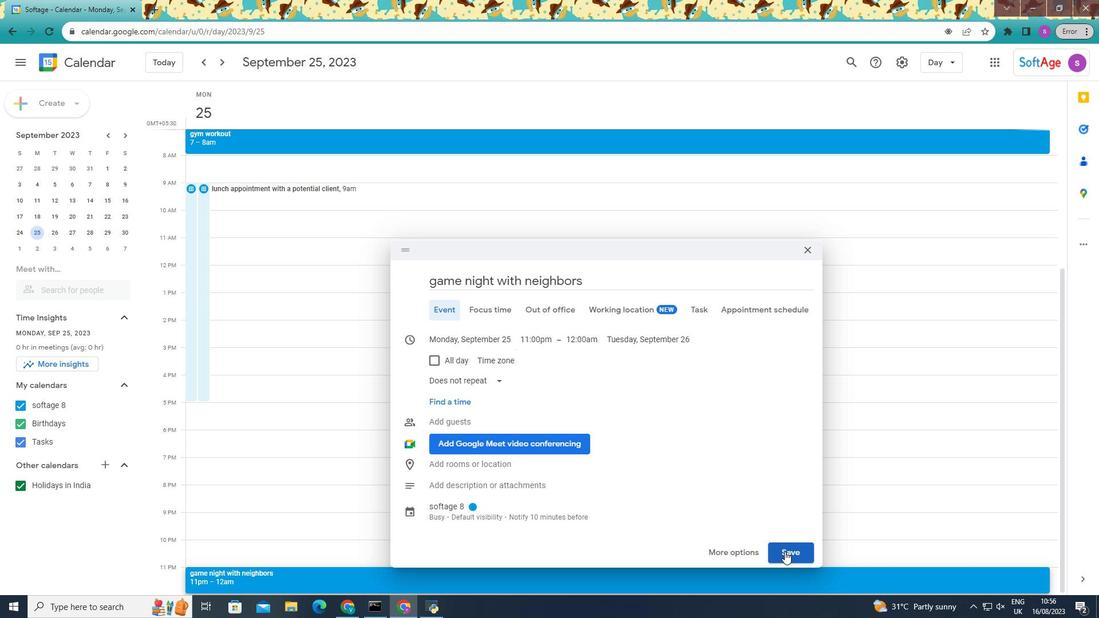 
Action: Mouse moved to (651, 262)
Screenshot: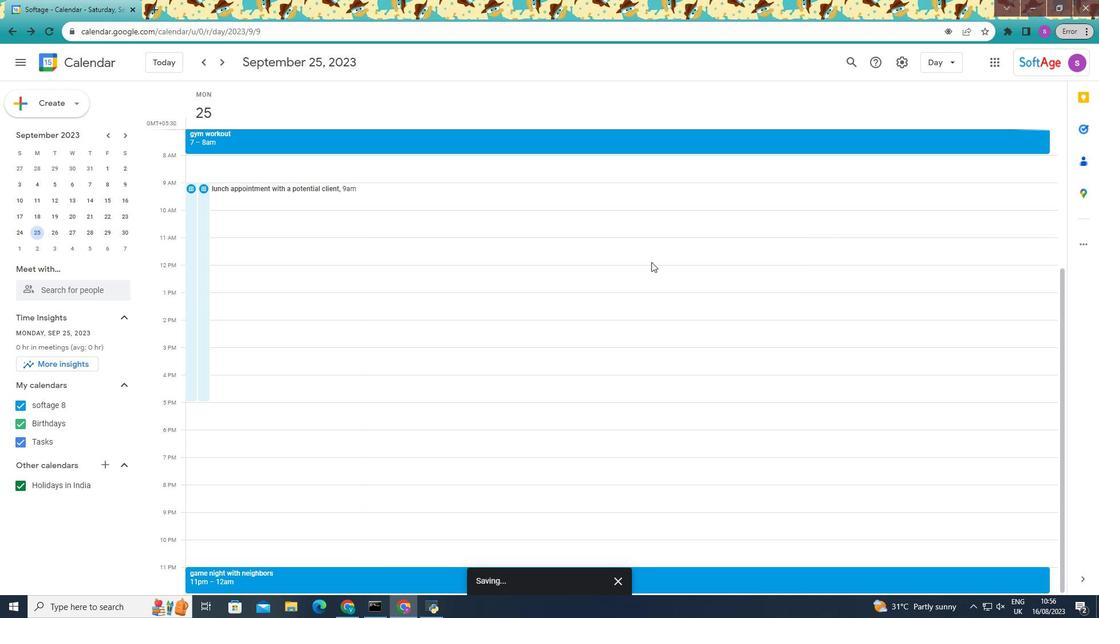 
